 Task: Add a logo for housekeeping maintanence platform.
Action: Mouse moved to (1299, 140)
Screenshot: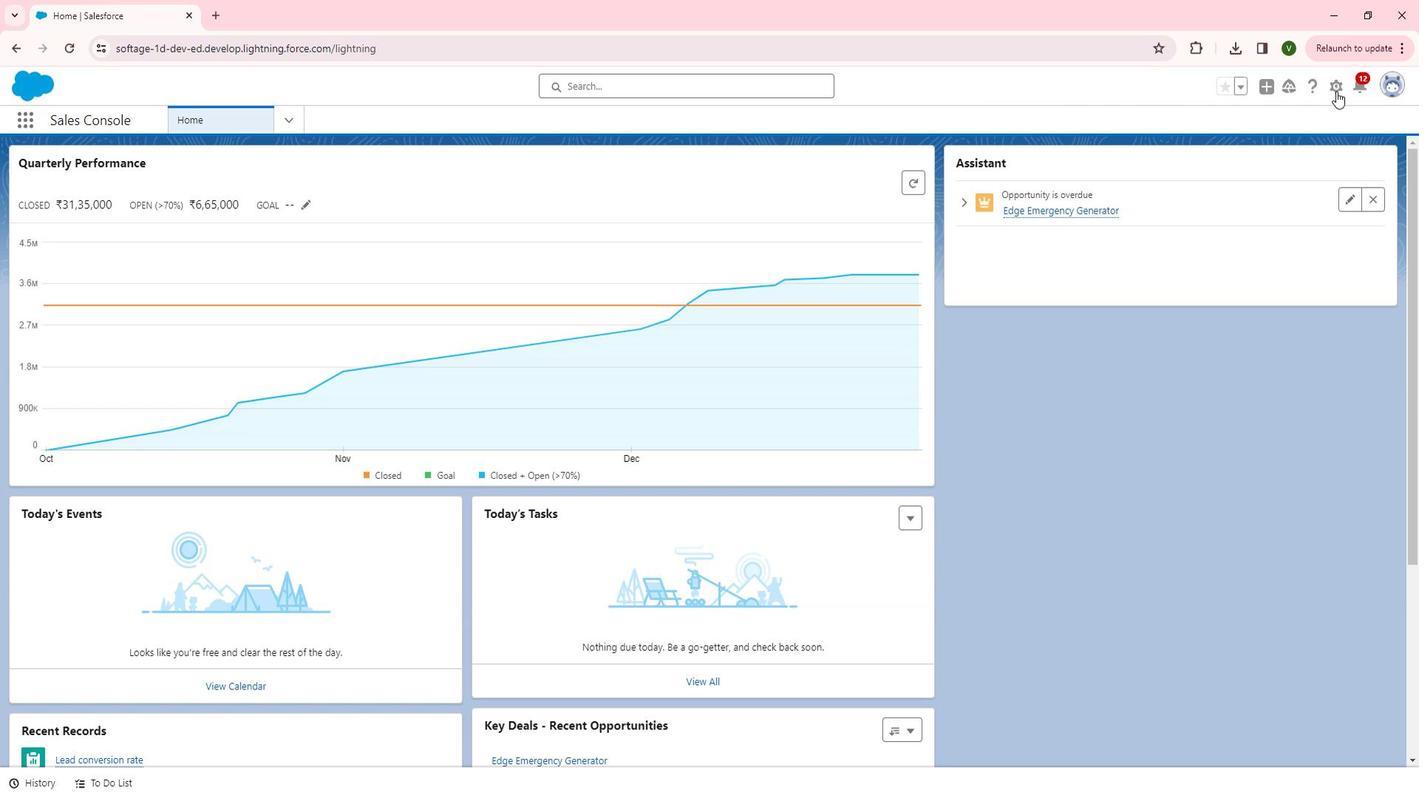 
Action: Mouse pressed left at (1299, 140)
Screenshot: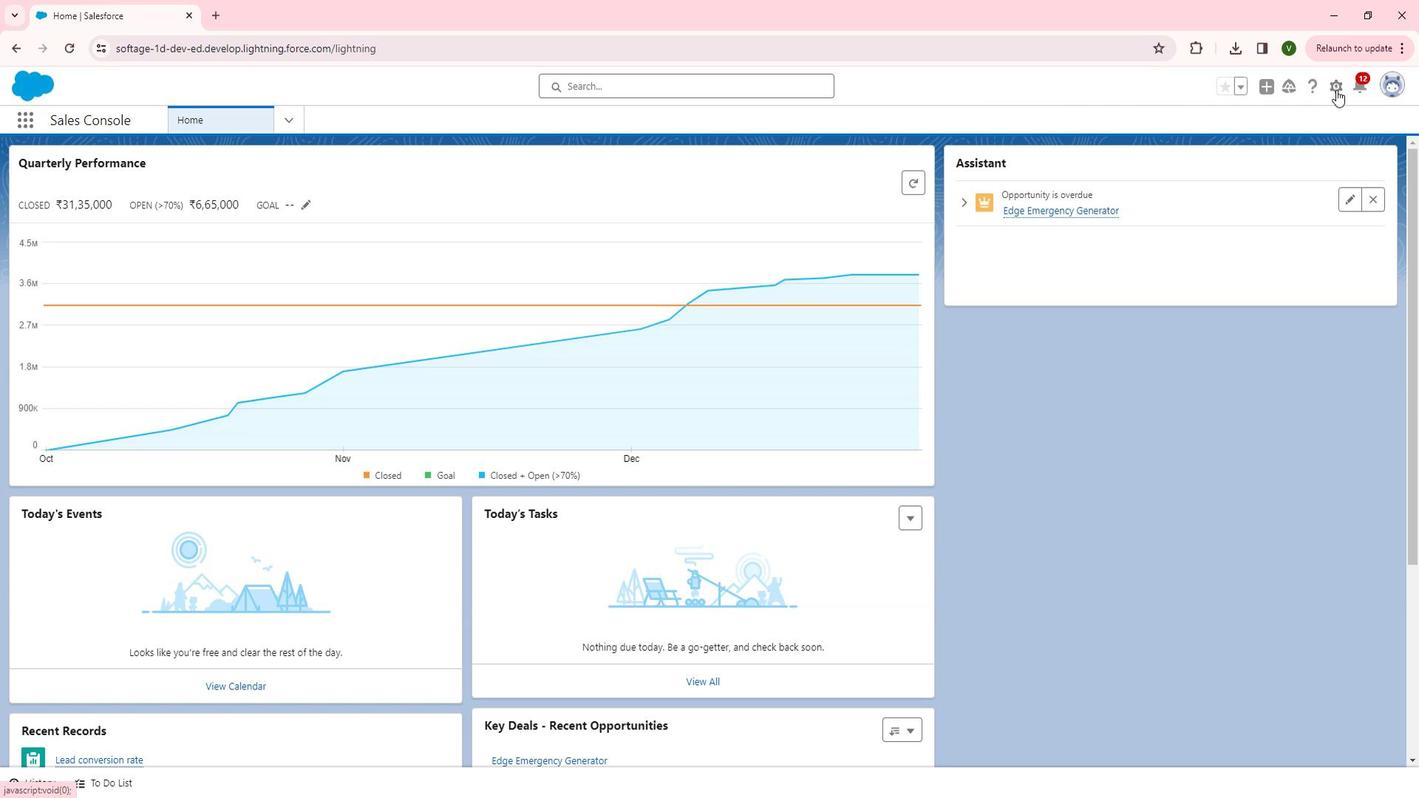
Action: Mouse moved to (1236, 175)
Screenshot: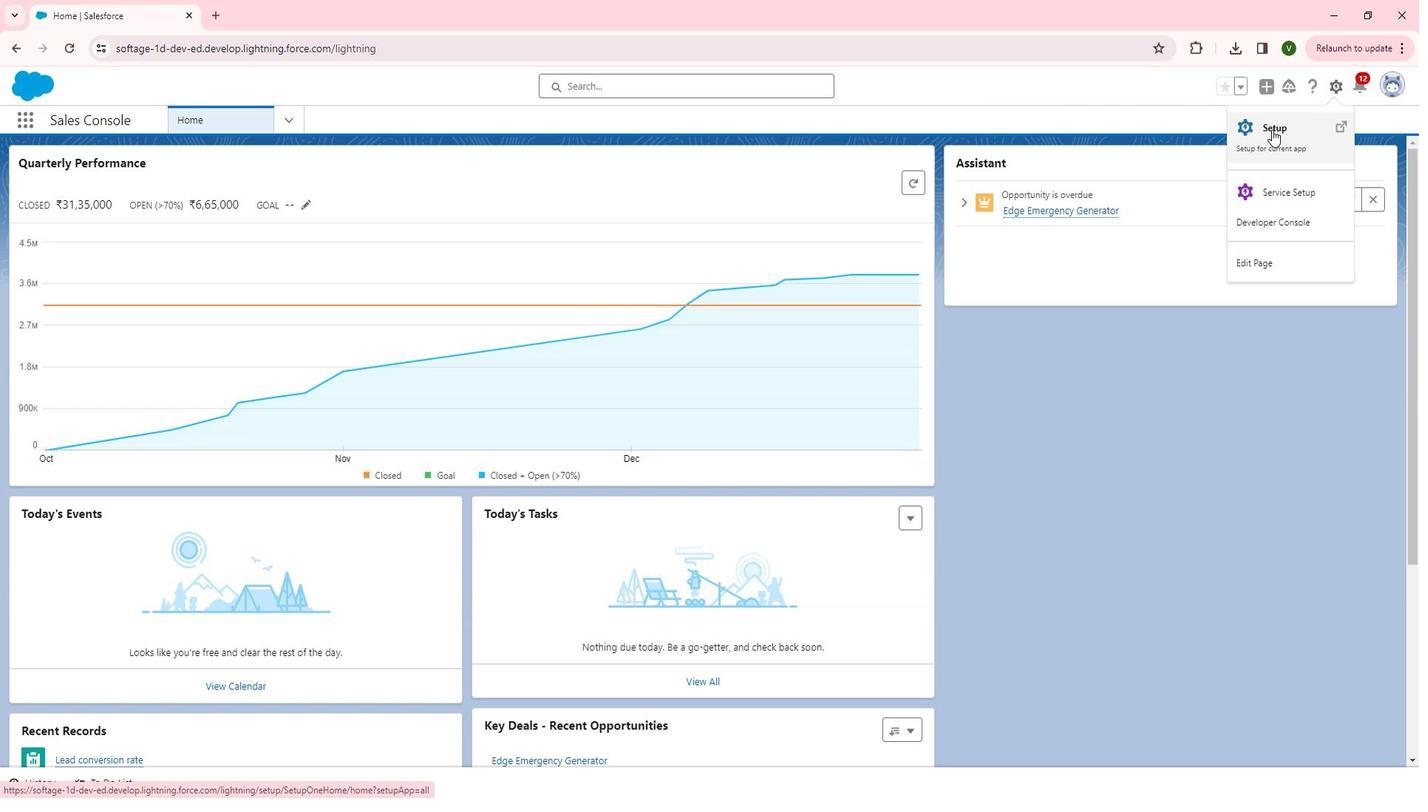 
Action: Mouse pressed left at (1236, 175)
Screenshot: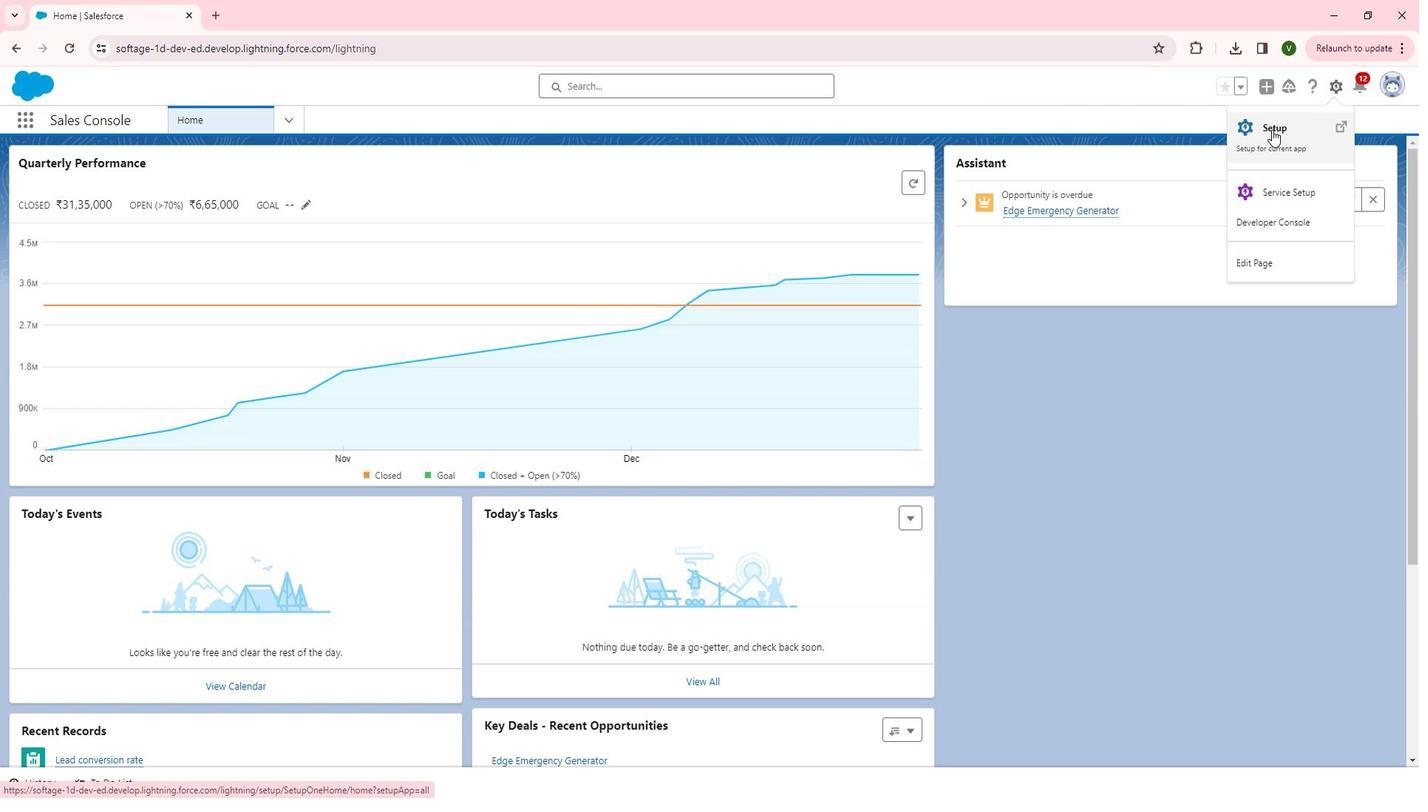 
Action: Mouse moved to (51, 538)
Screenshot: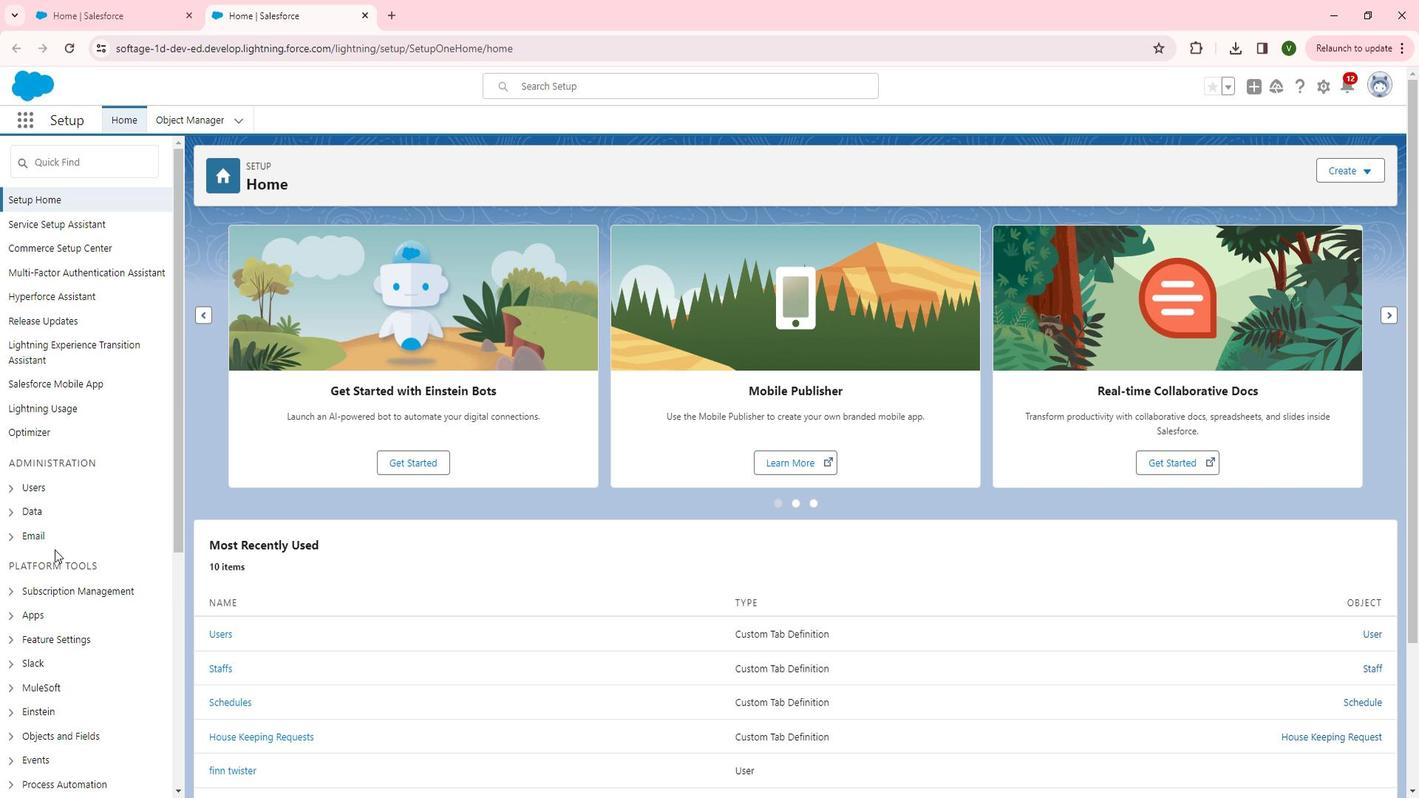 
Action: Mouse scrolled (51, 537) with delta (0, 0)
Screenshot: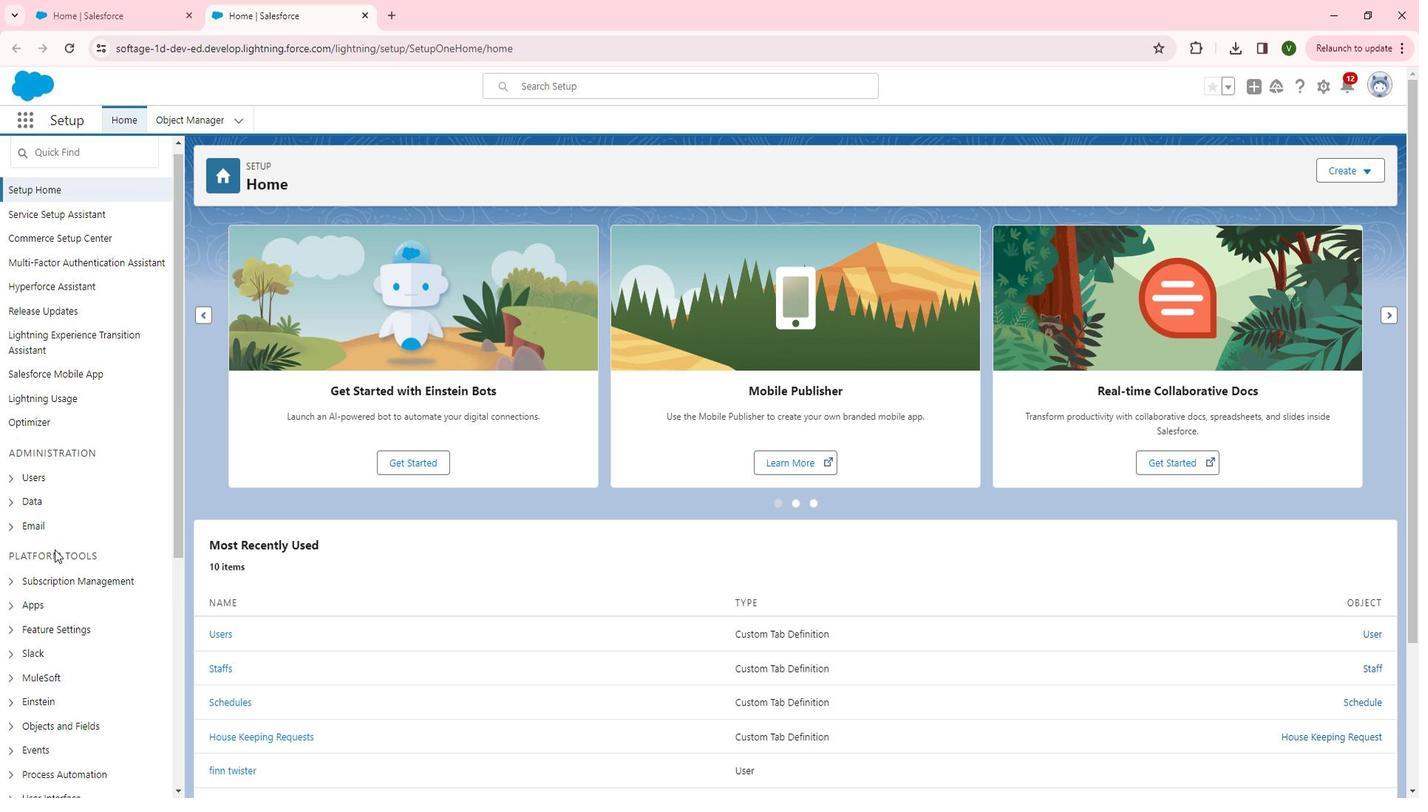 
Action: Mouse moved to (8, 527)
Screenshot: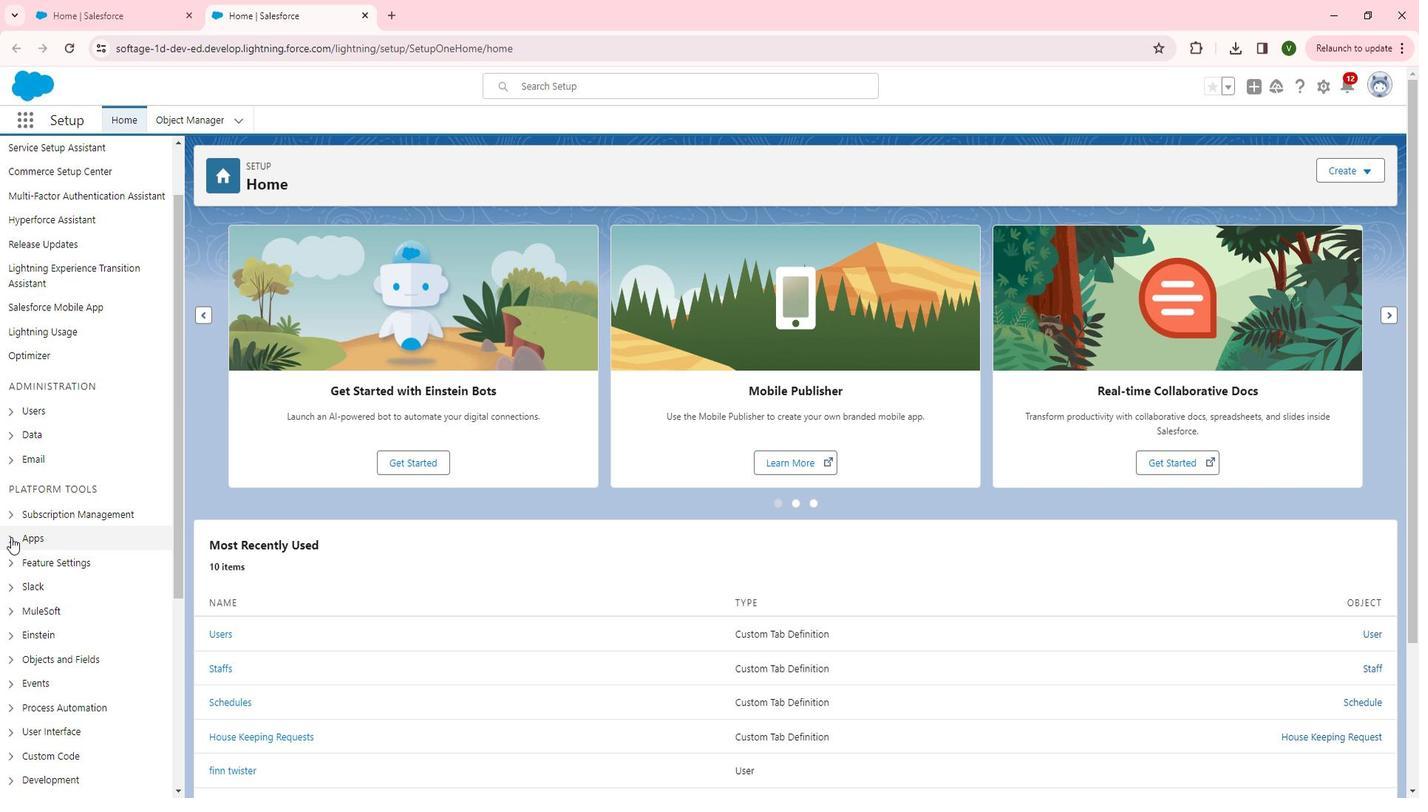 
Action: Mouse pressed left at (8, 527)
Screenshot: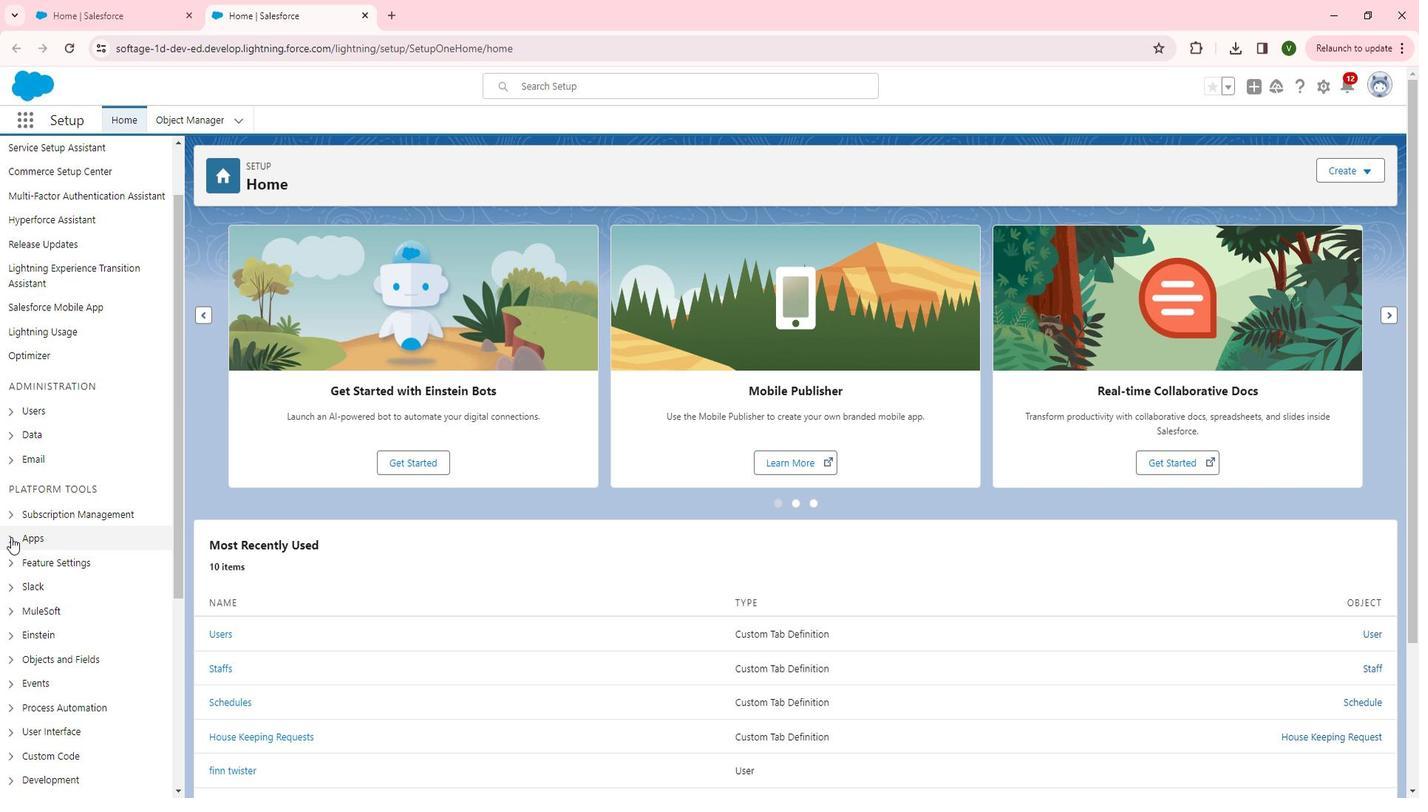 
Action: Mouse moved to (74, 517)
Screenshot: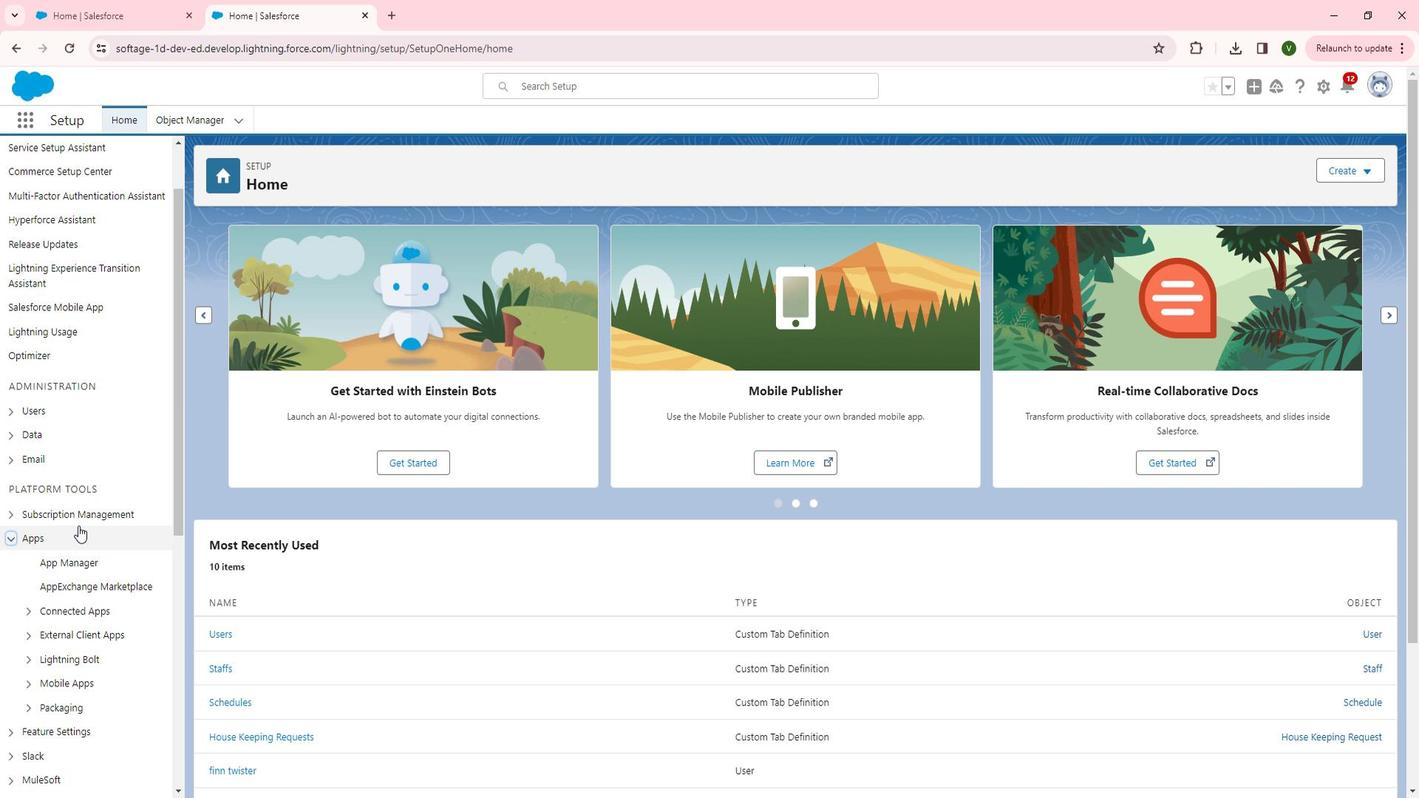 
Action: Mouse scrolled (74, 516) with delta (0, 0)
Screenshot: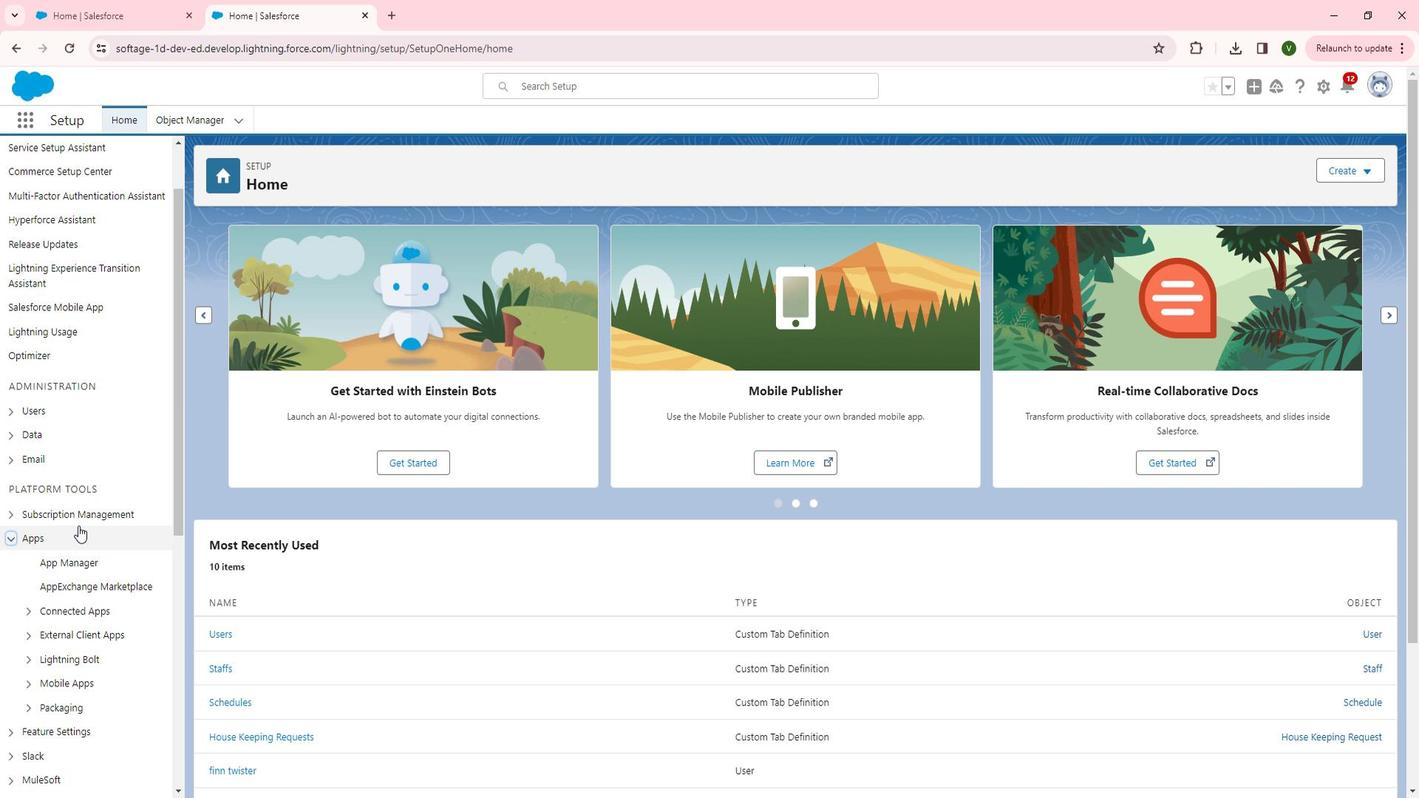 
Action: Mouse moved to (75, 481)
Screenshot: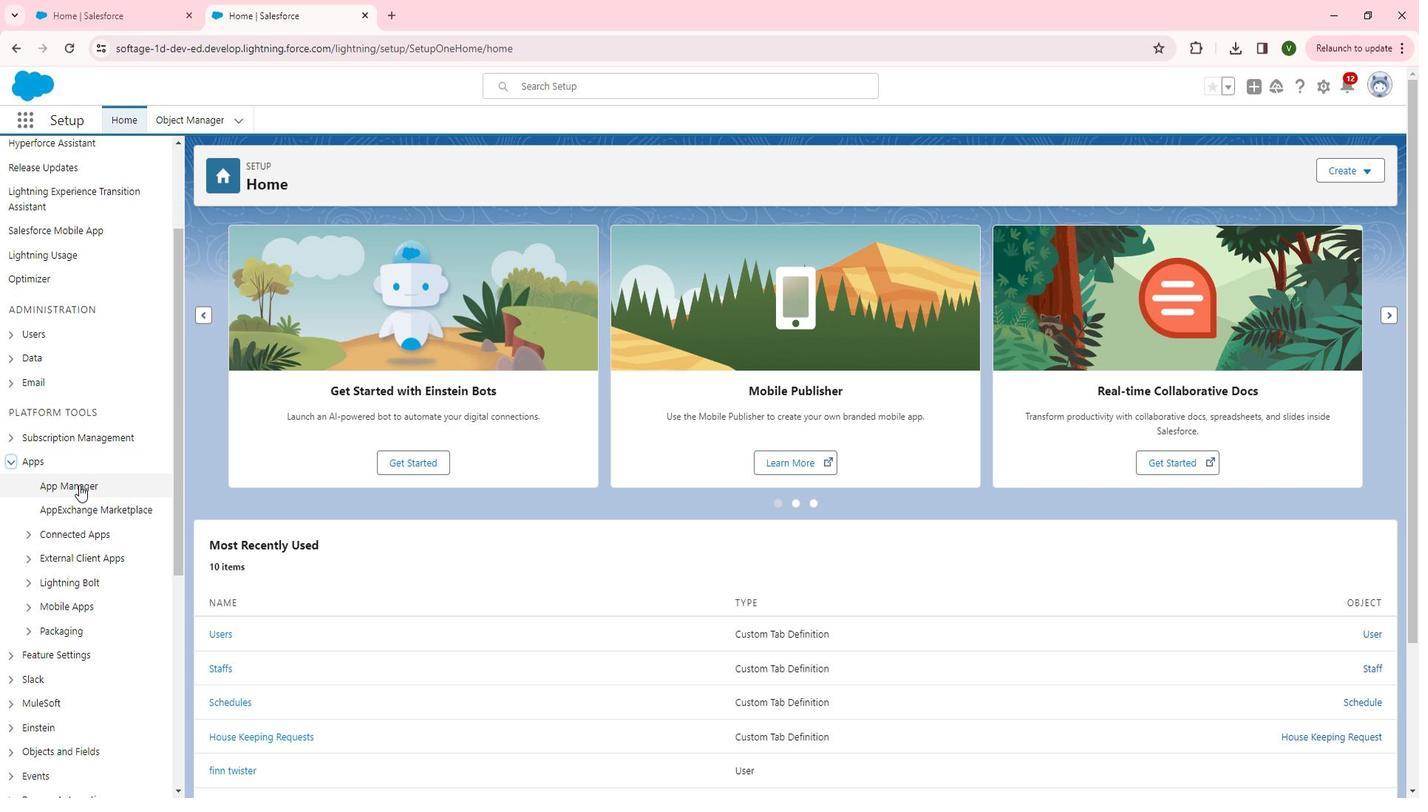 
Action: Mouse pressed left at (75, 481)
Screenshot: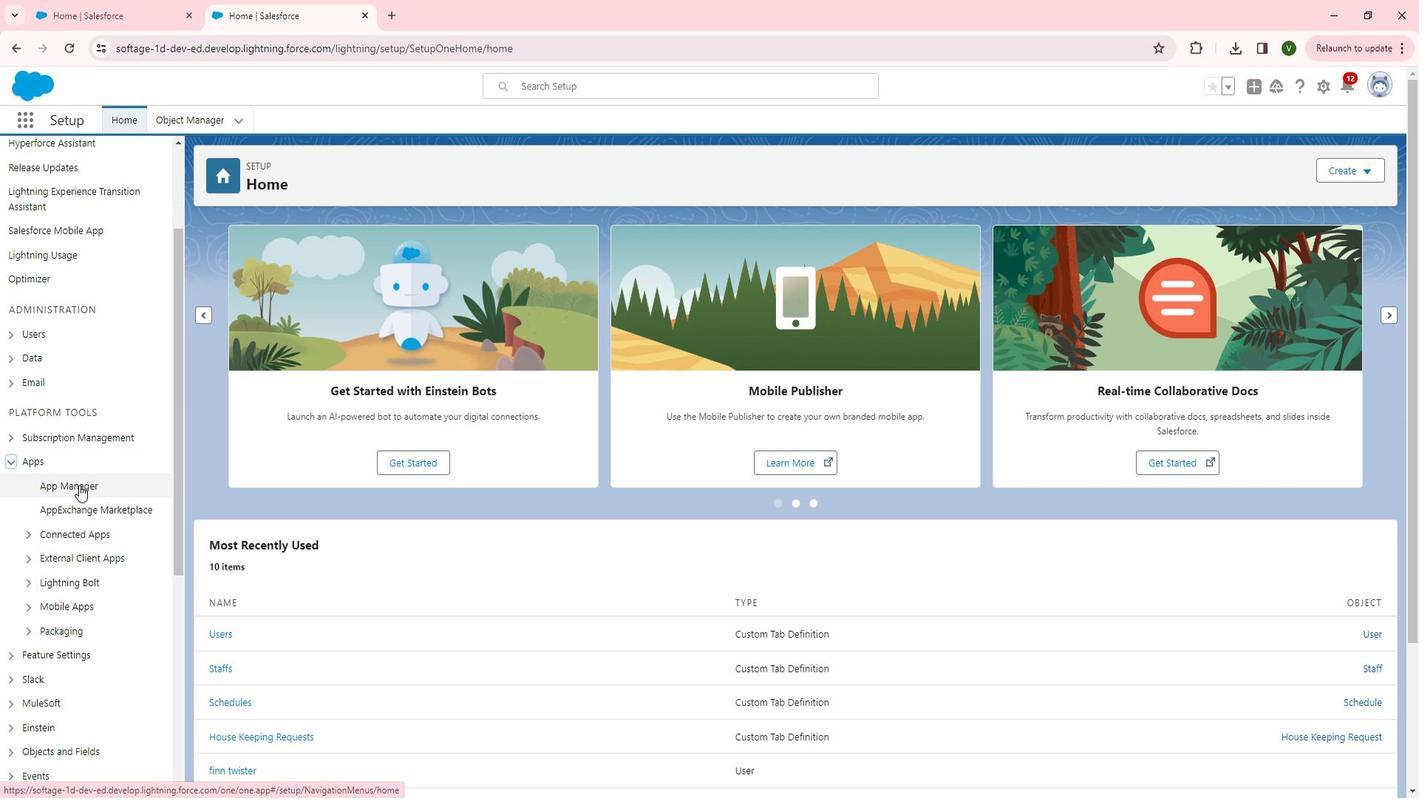 
Action: Mouse moved to (1337, 507)
Screenshot: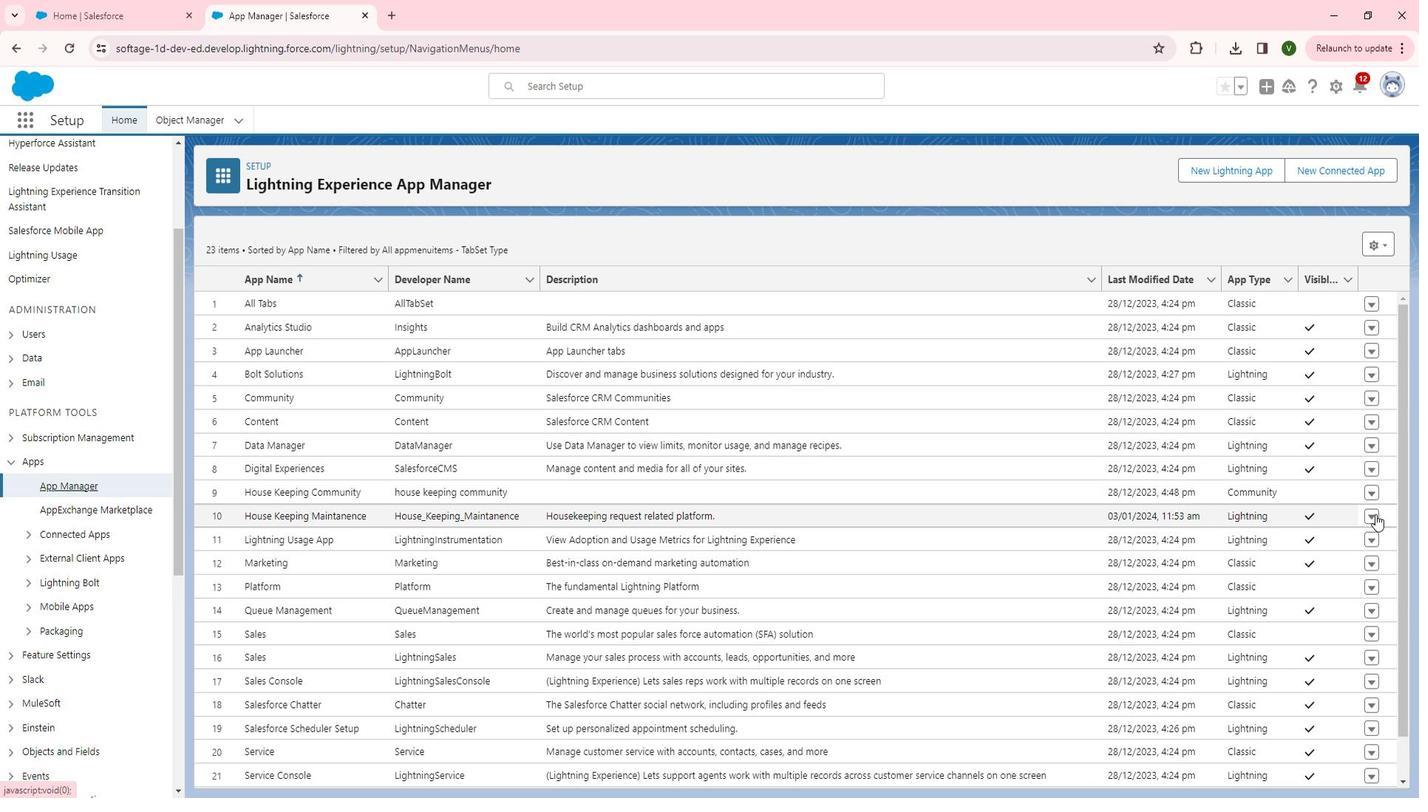 
Action: Mouse pressed left at (1337, 507)
Screenshot: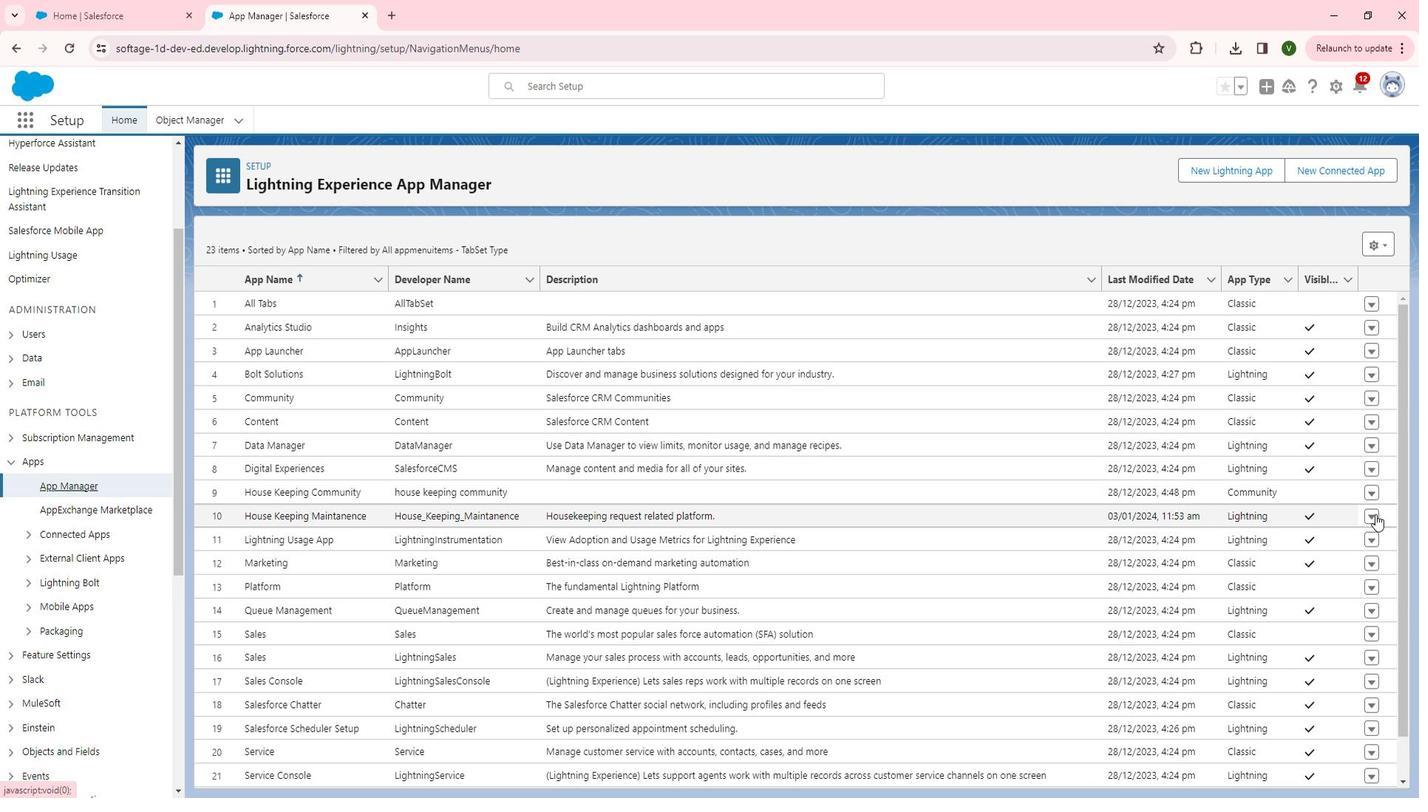 
Action: Mouse moved to (1303, 531)
Screenshot: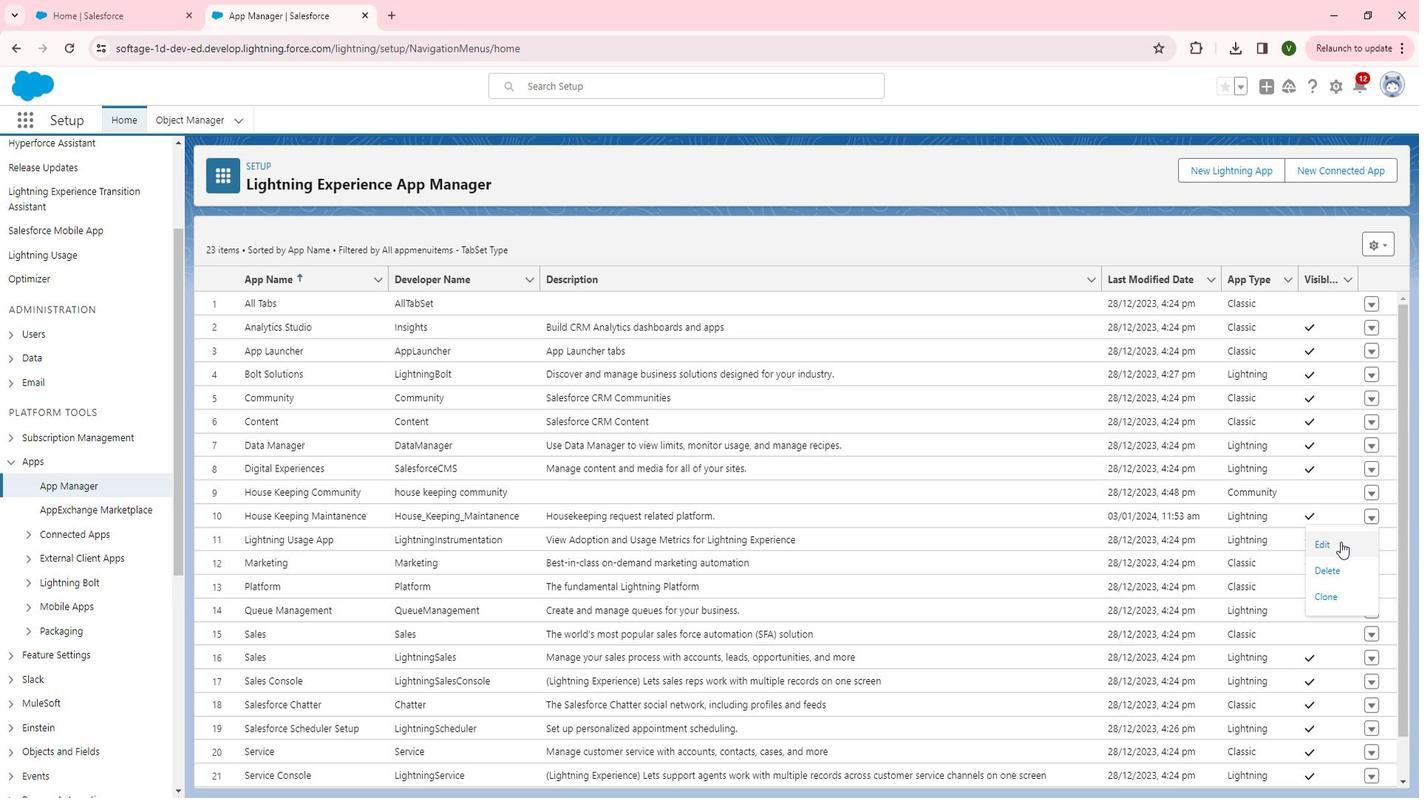
Action: Mouse pressed left at (1303, 531)
Screenshot: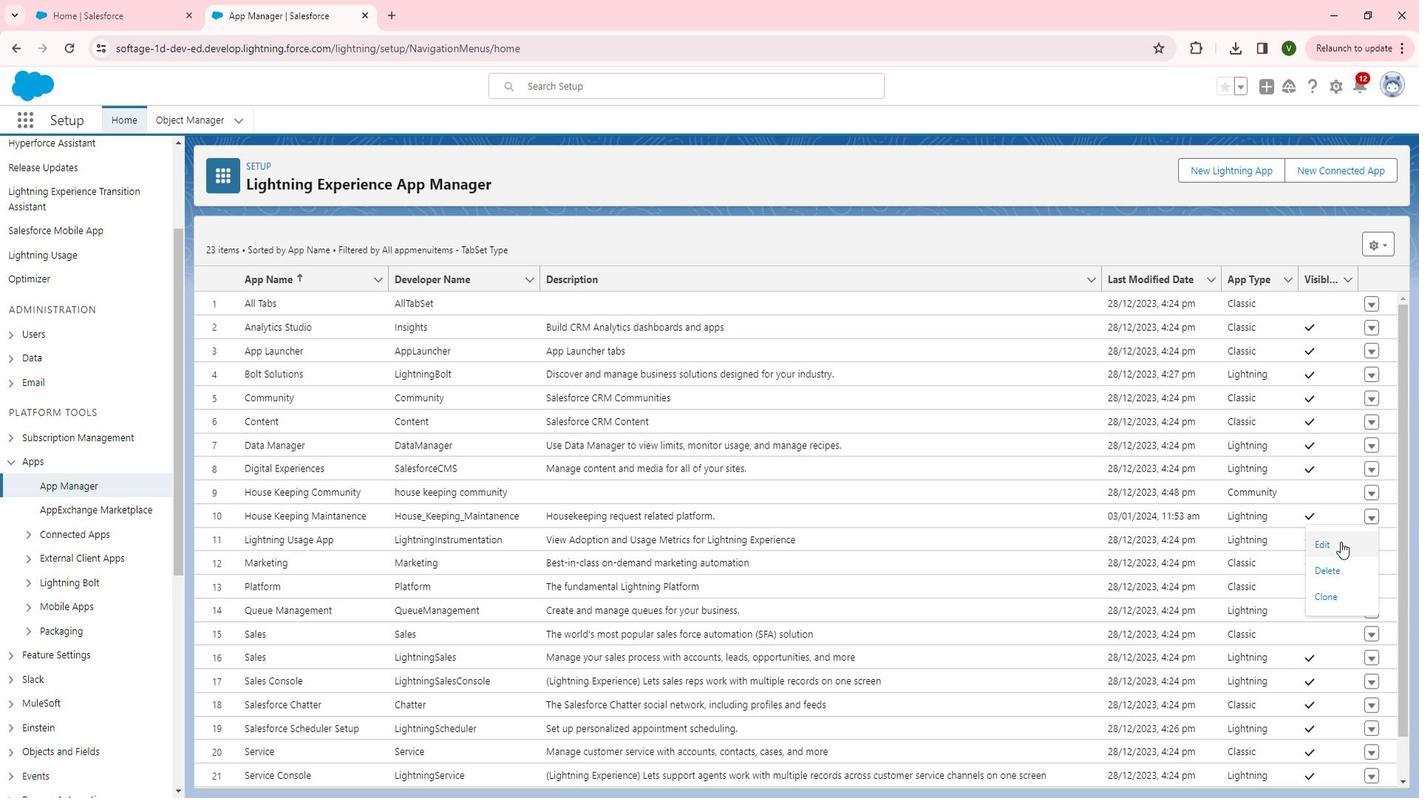 
Action: Mouse moved to (520, 313)
Screenshot: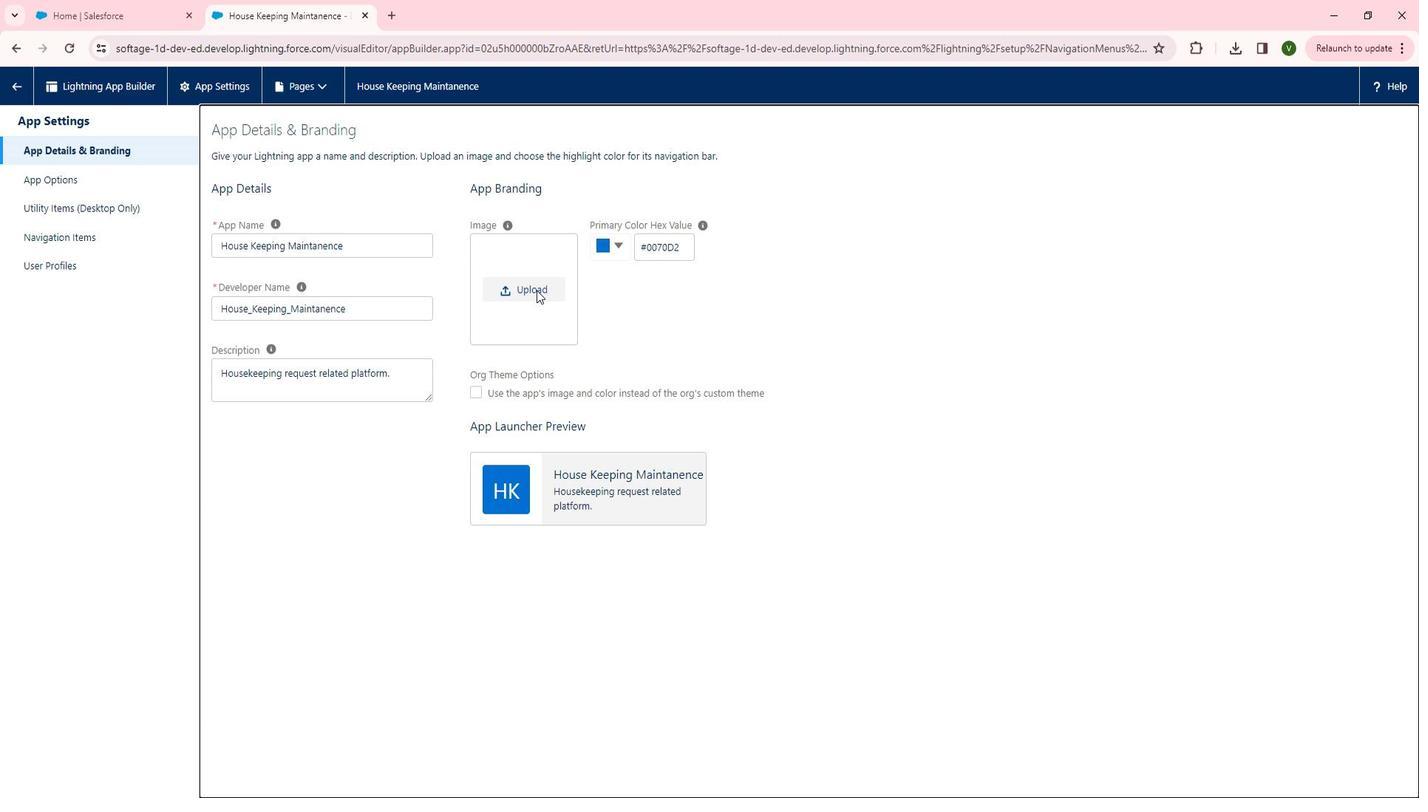
Action: Mouse pressed left at (520, 313)
Screenshot: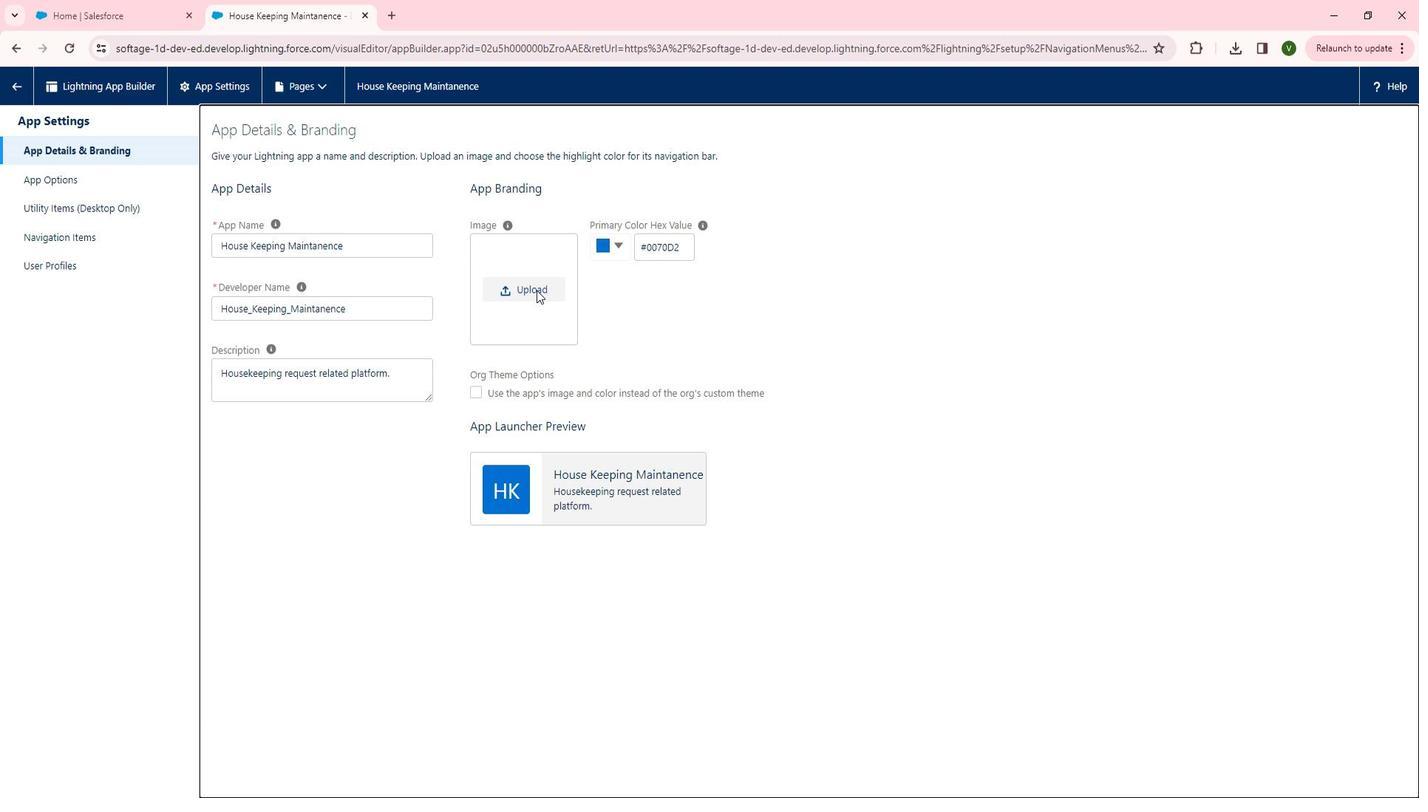 
Action: Mouse moved to (239, 178)
Screenshot: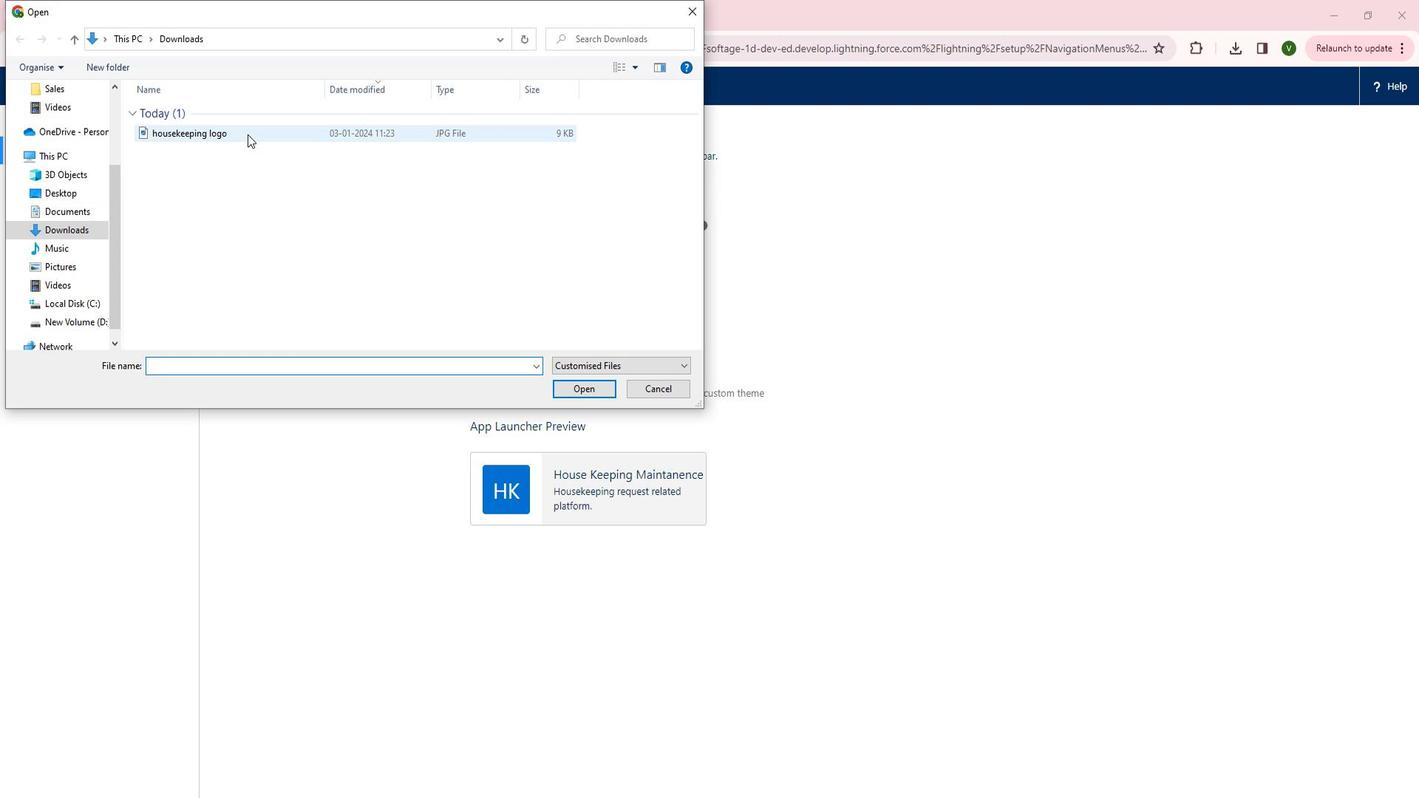
Action: Mouse pressed left at (239, 178)
Screenshot: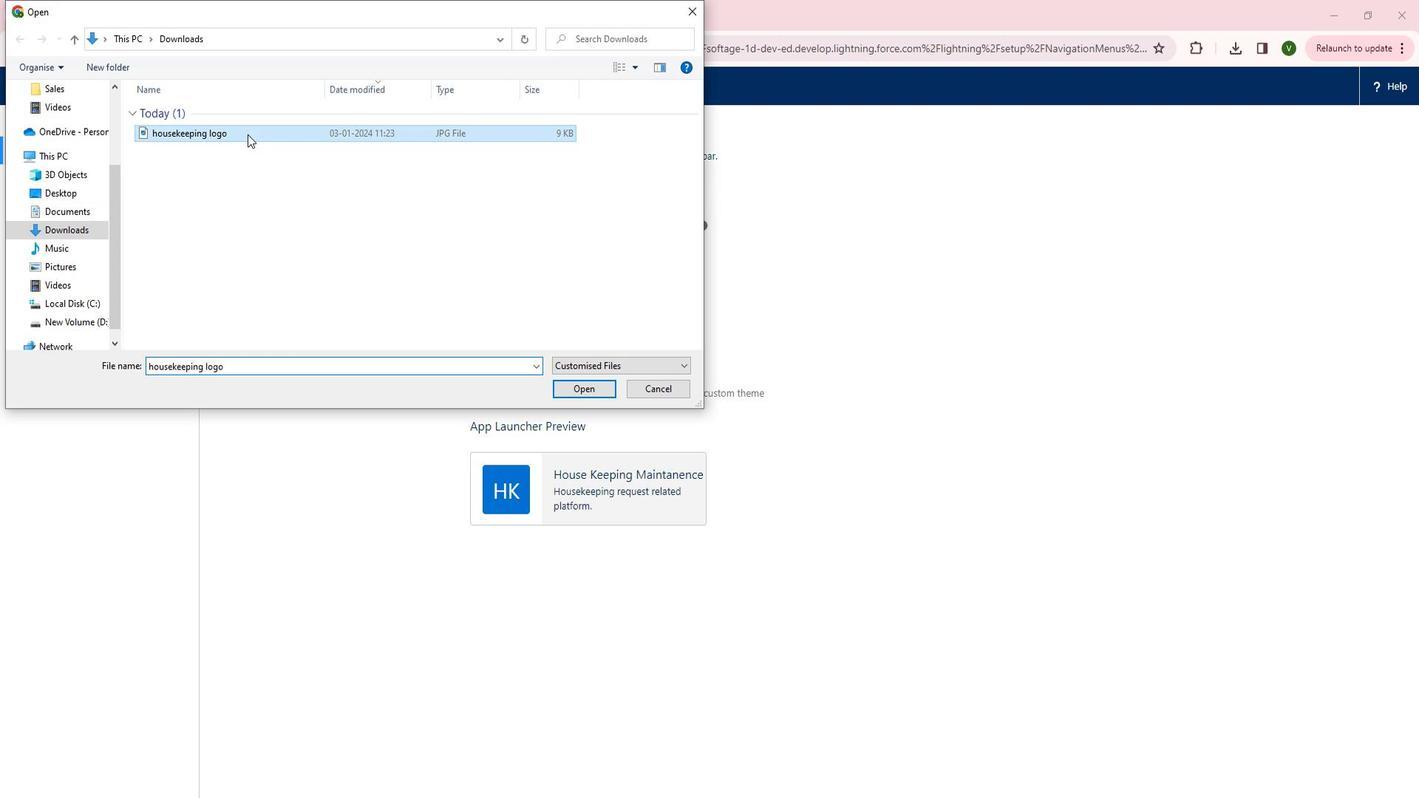 
Action: Mouse moved to (589, 402)
Screenshot: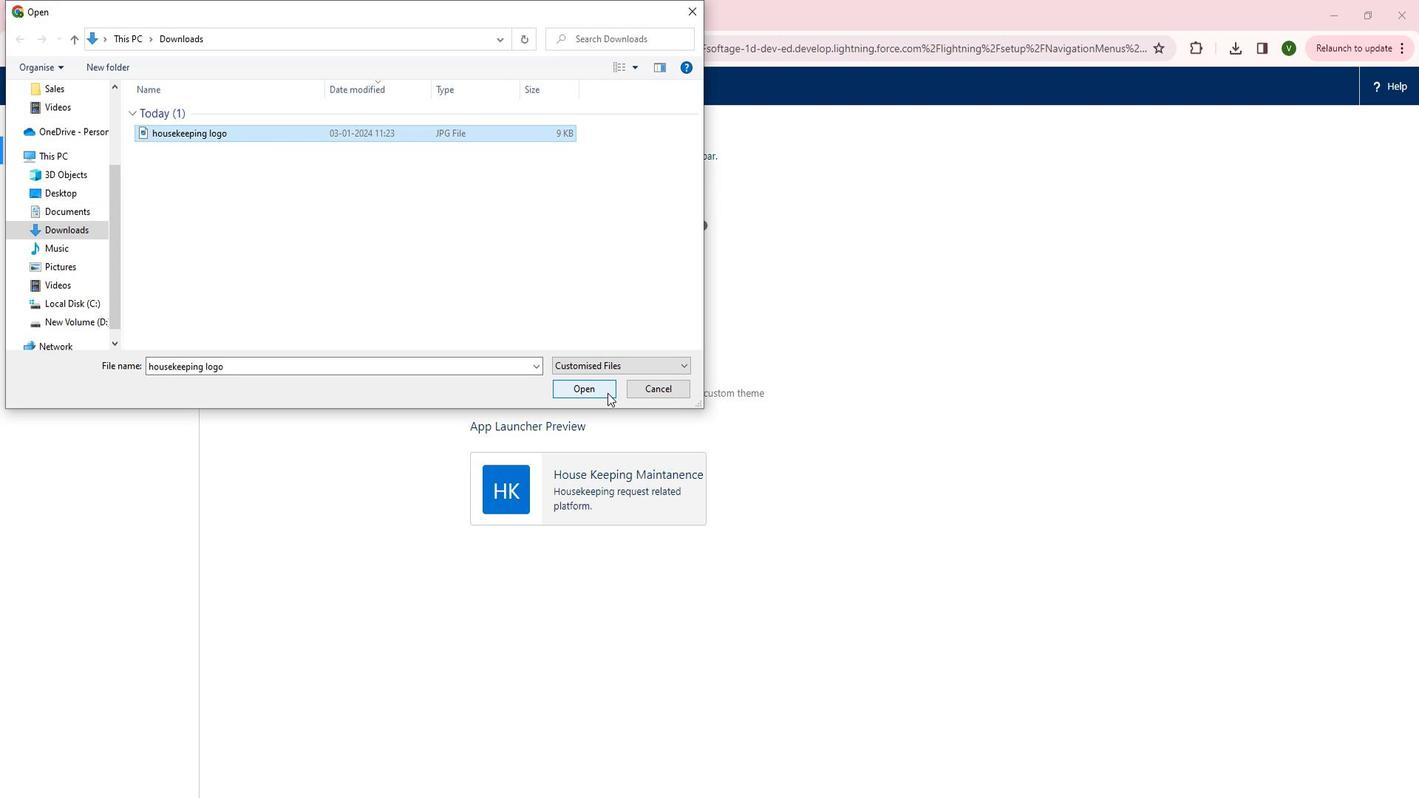 
Action: Mouse pressed left at (589, 402)
Screenshot: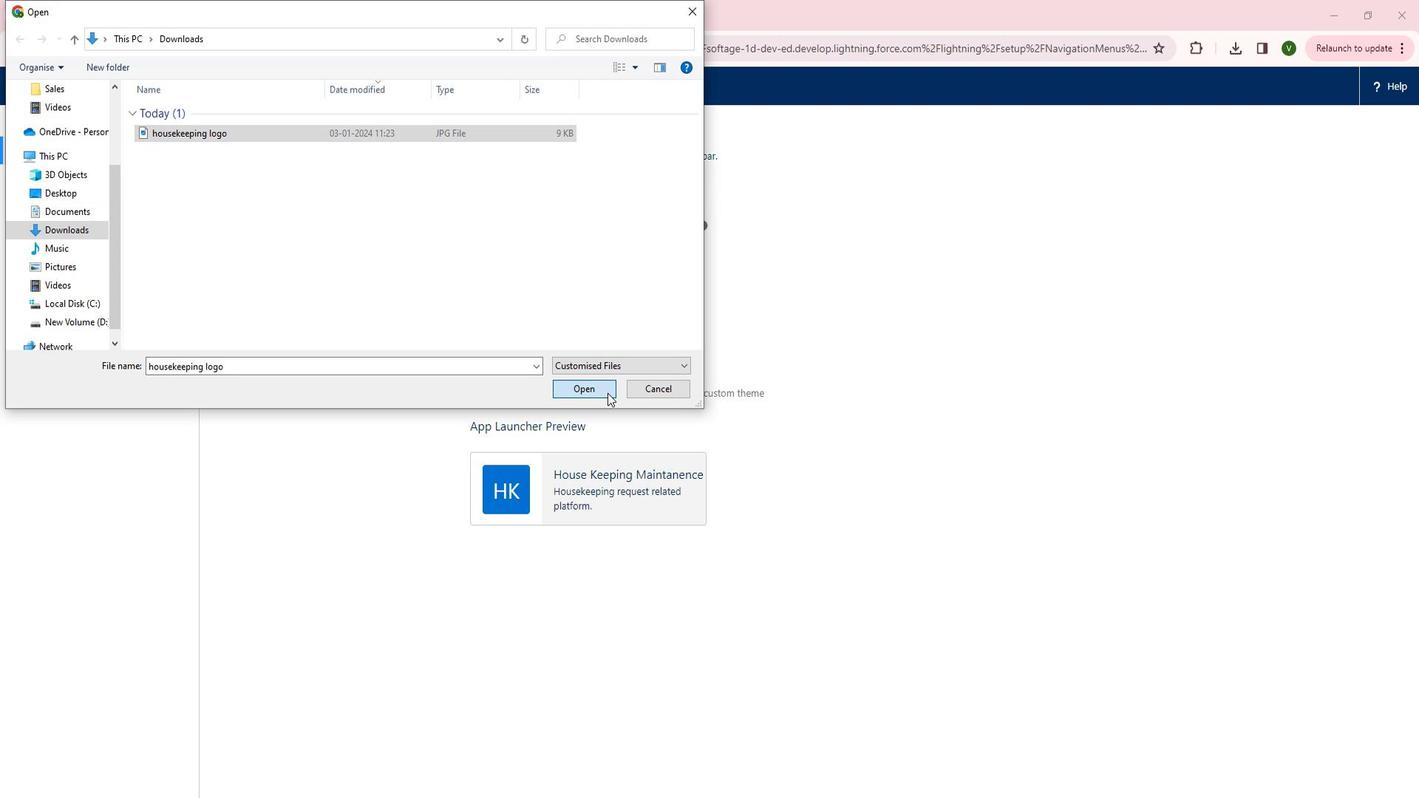 
Action: Mouse moved to (847, 439)
Screenshot: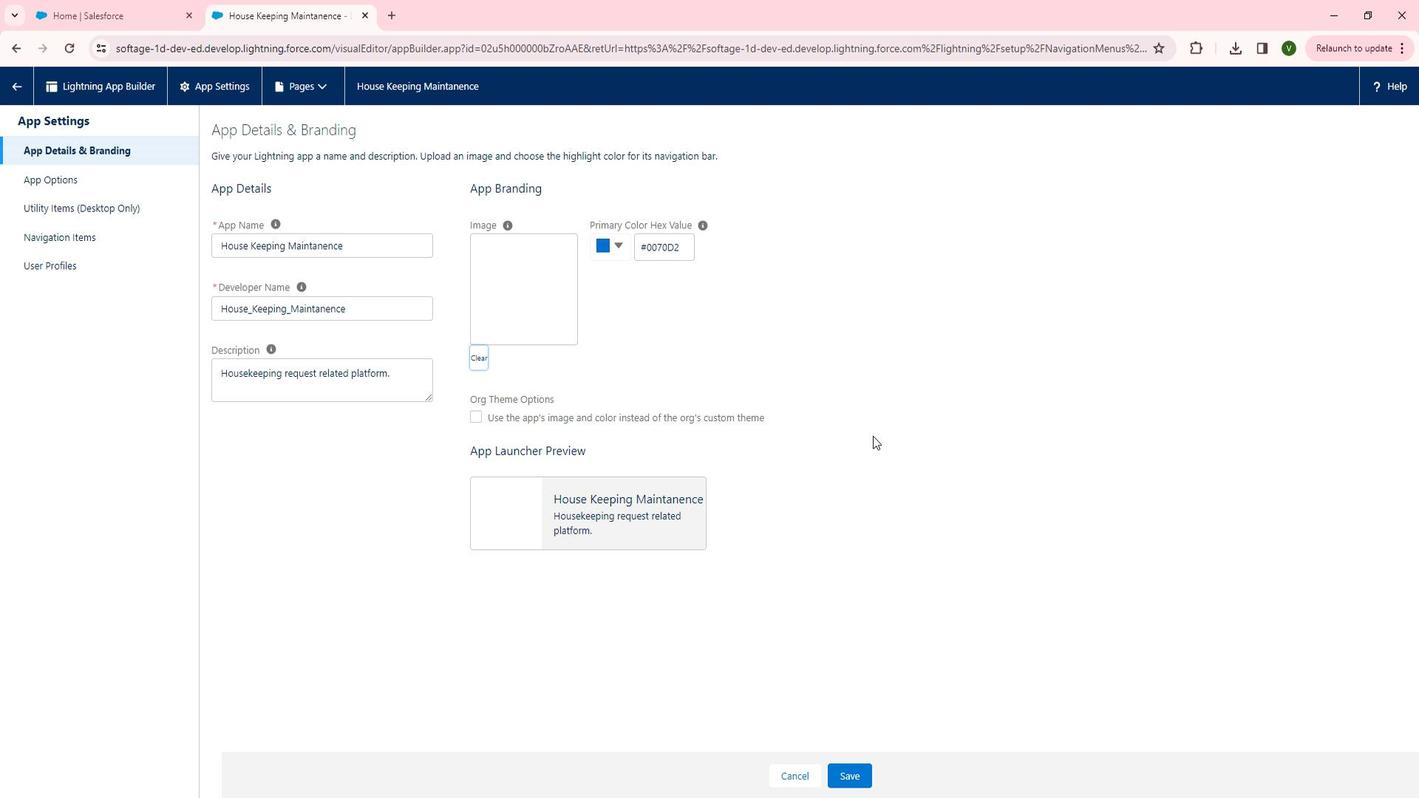 
Action: Mouse pressed left at (847, 439)
Screenshot: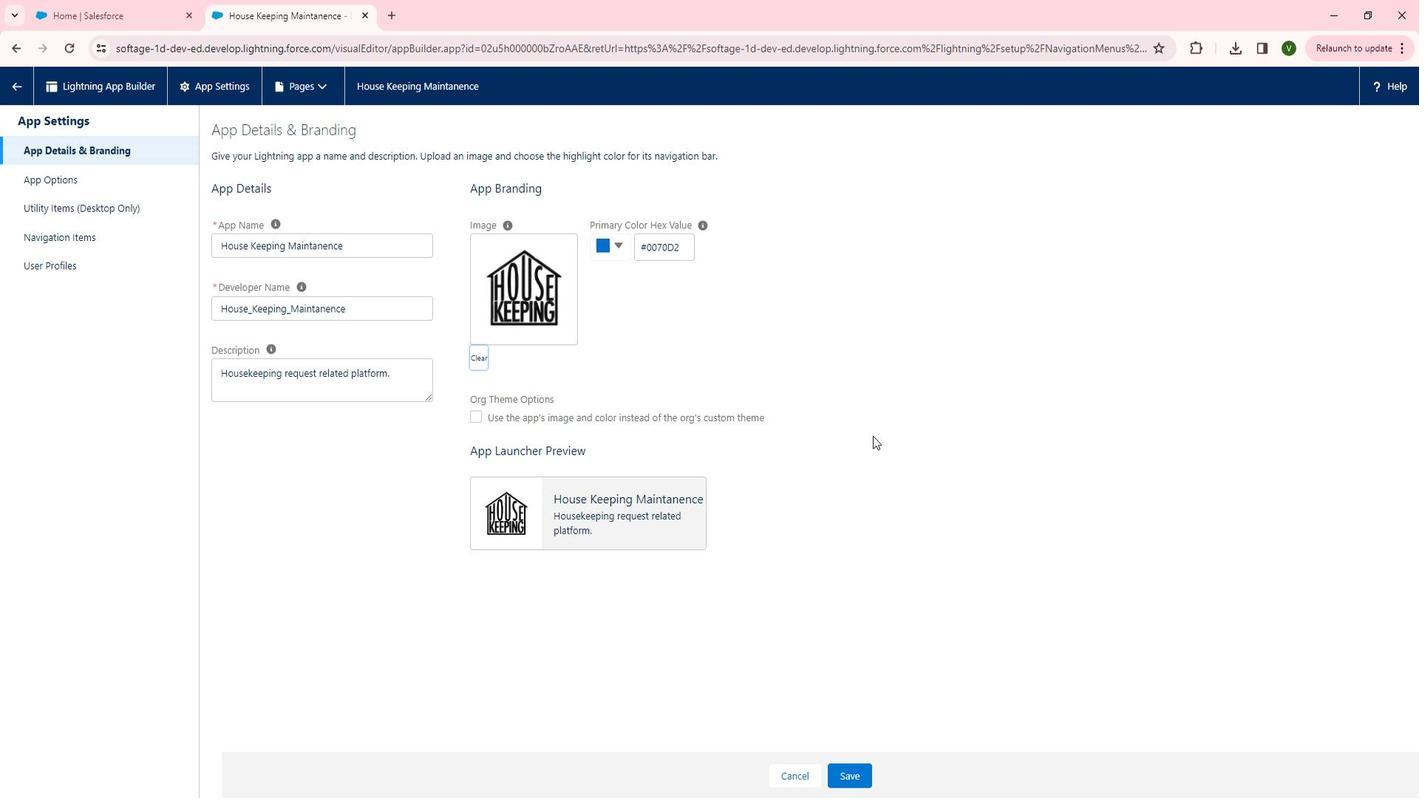 
Action: Mouse moved to (829, 722)
Screenshot: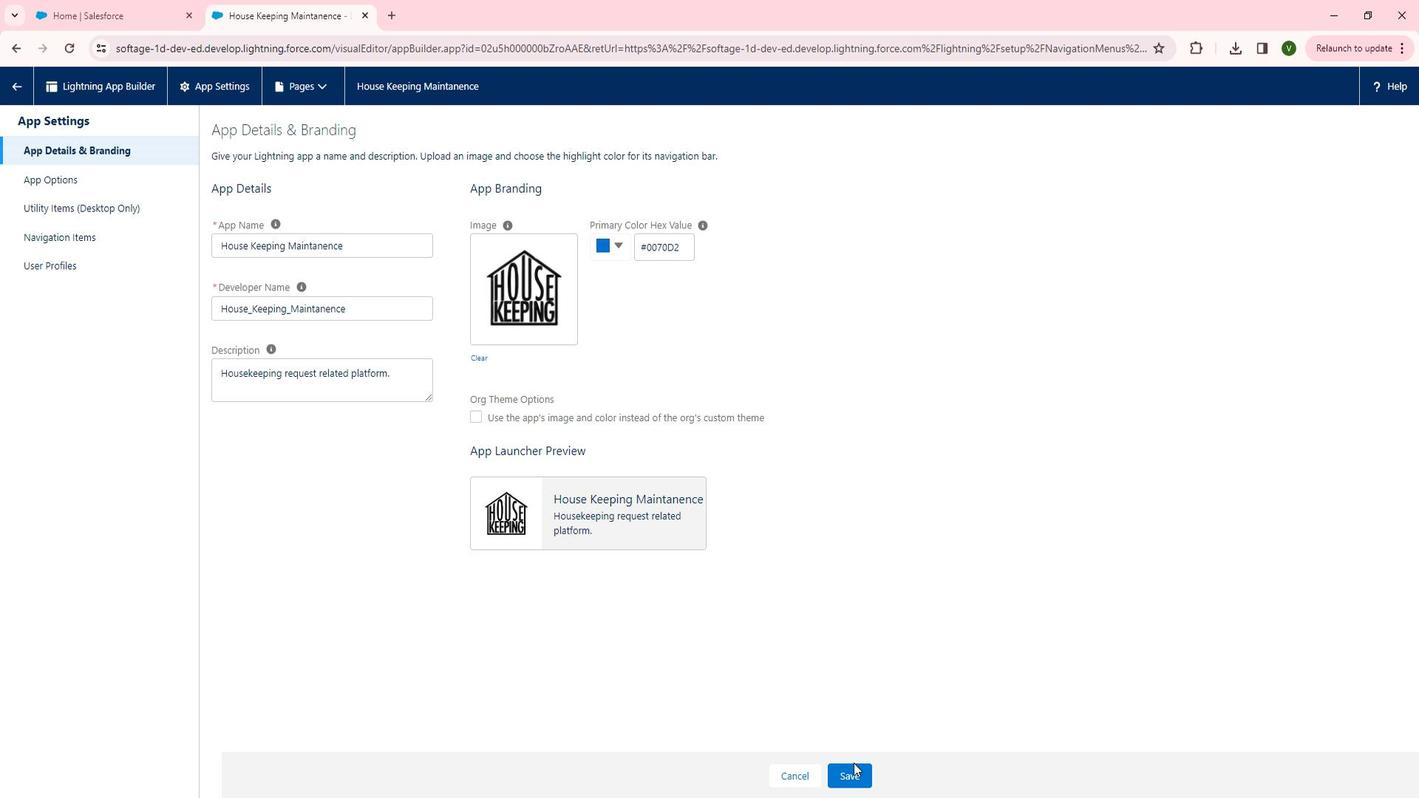 
Action: Mouse pressed left at (829, 722)
Screenshot: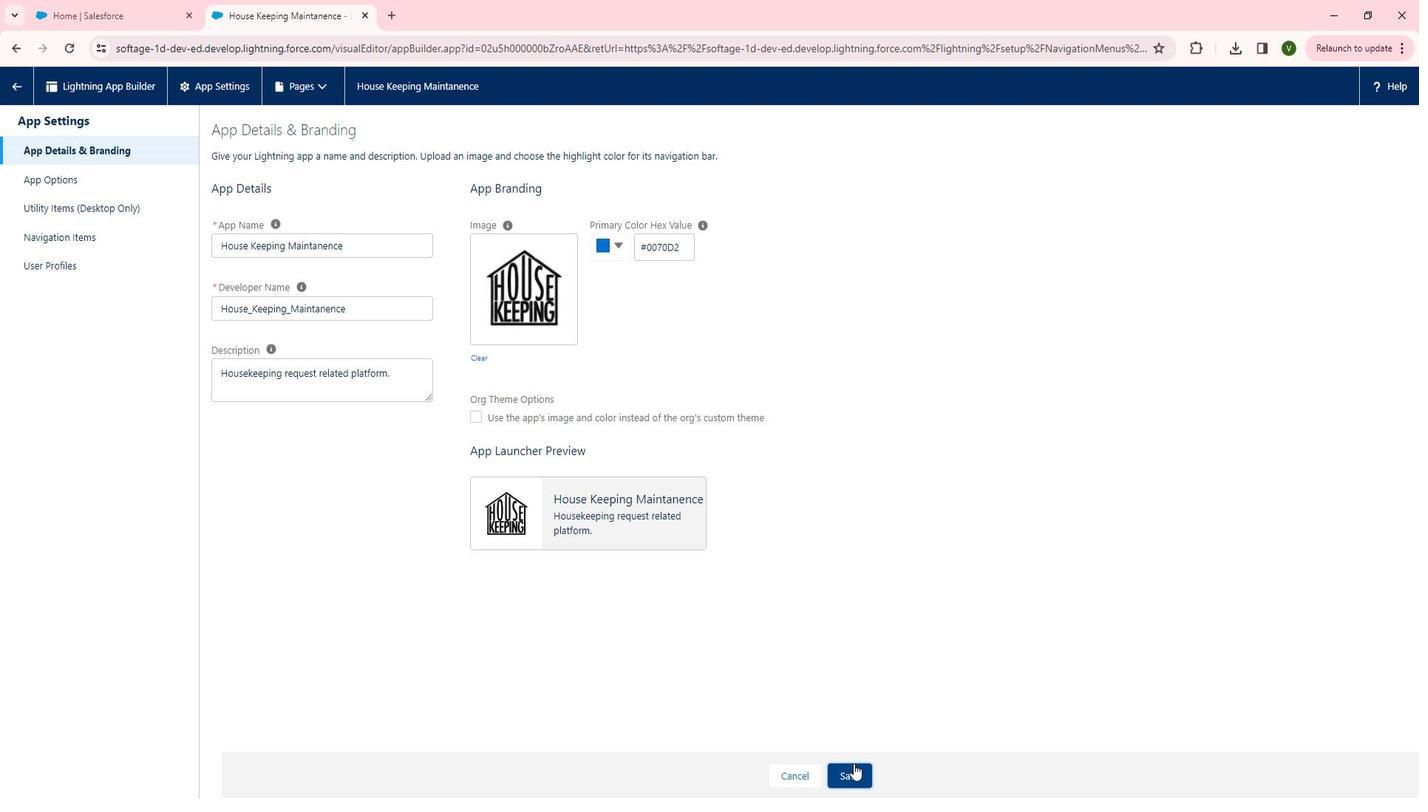 
Action: Mouse moved to (20, 133)
Screenshot: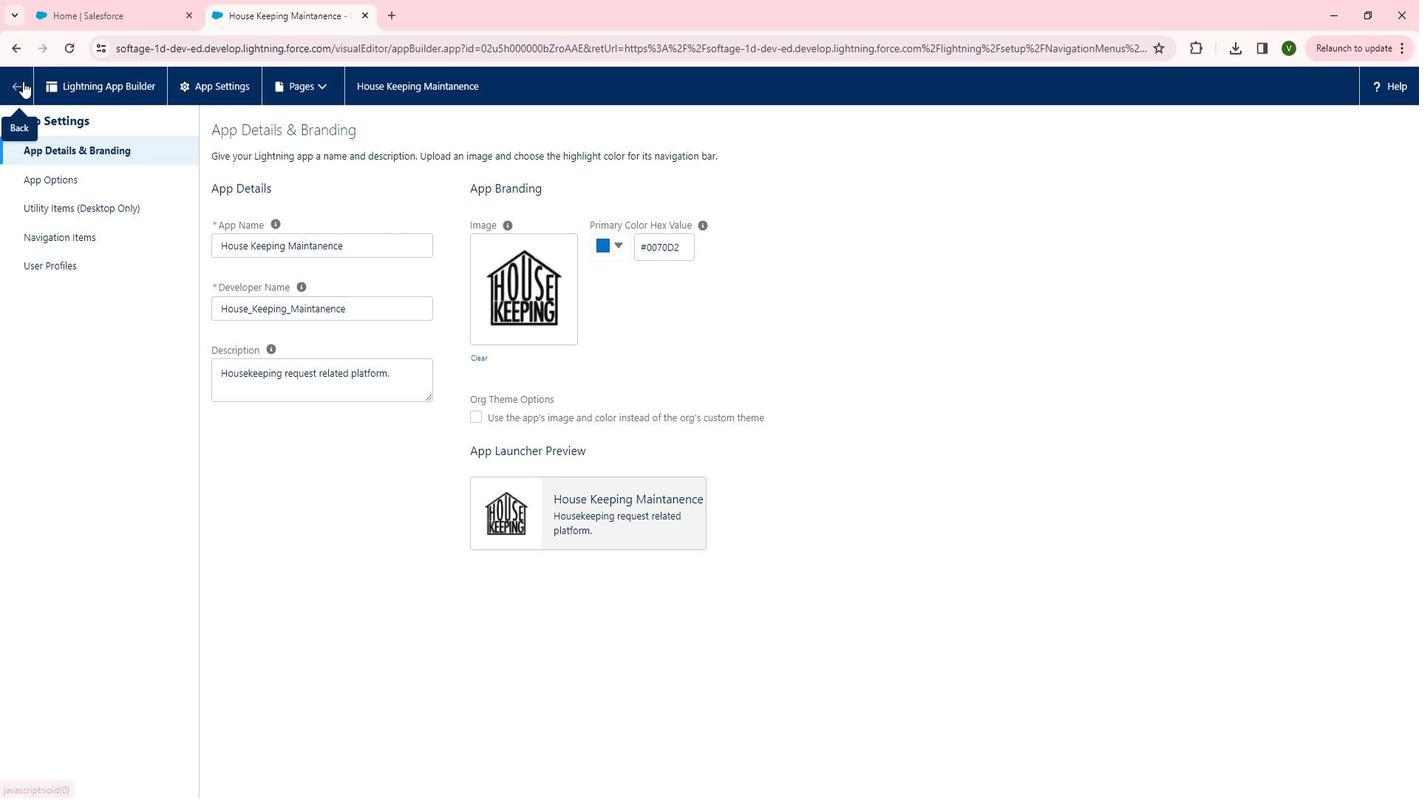 
Action: Mouse pressed left at (20, 133)
Screenshot: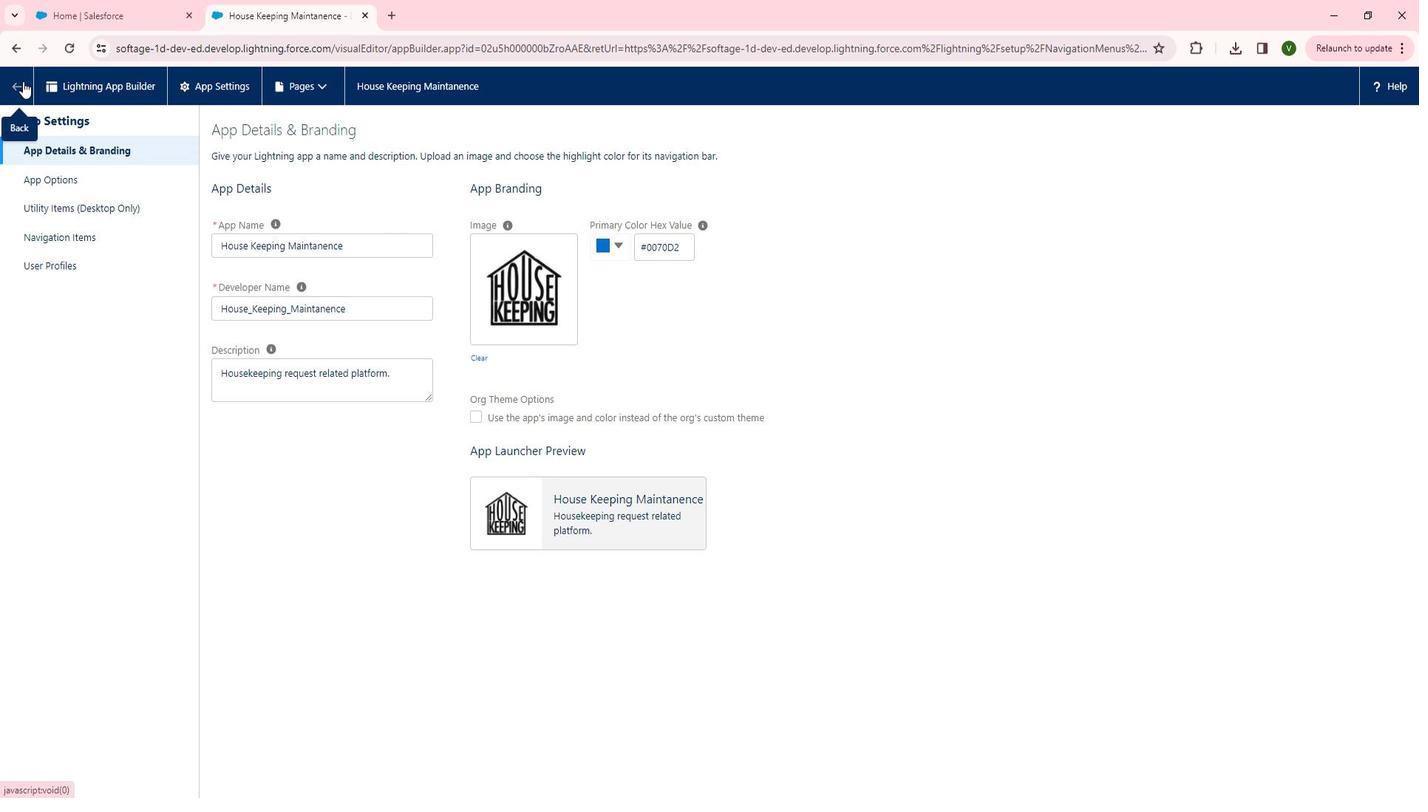 
Action: Mouse moved to (25, 167)
Screenshot: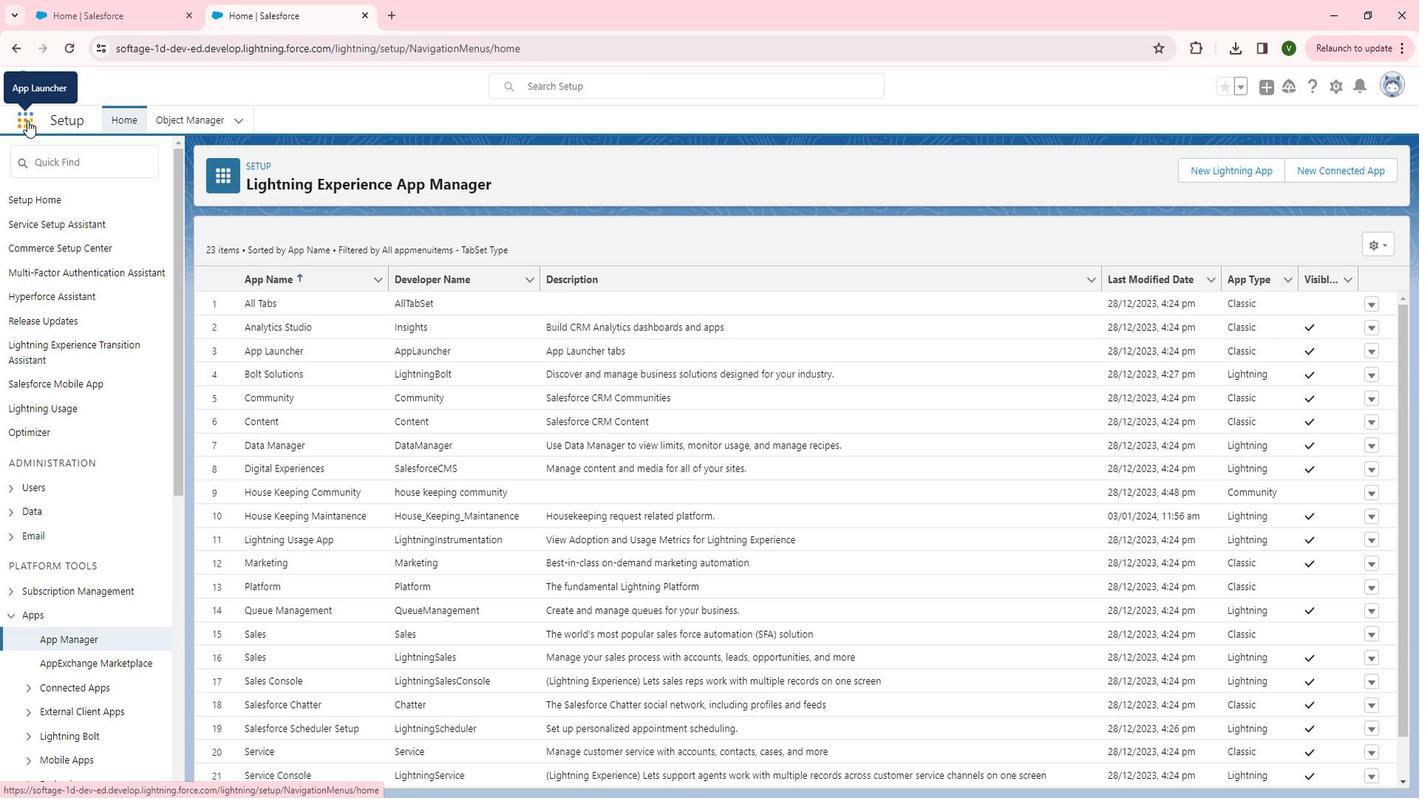 
Action: Mouse pressed left at (25, 167)
Screenshot: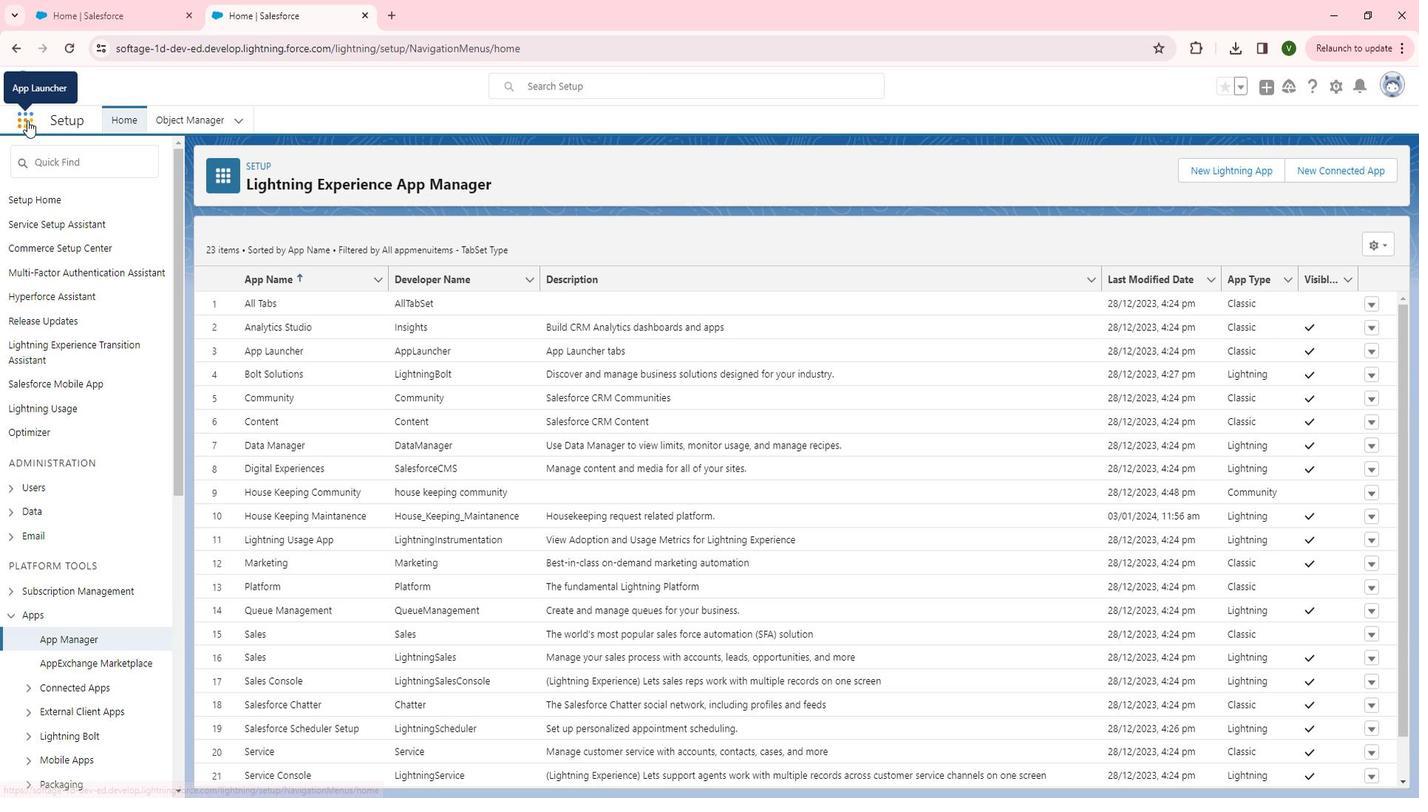 
Action: Mouse moved to (28, 163)
Screenshot: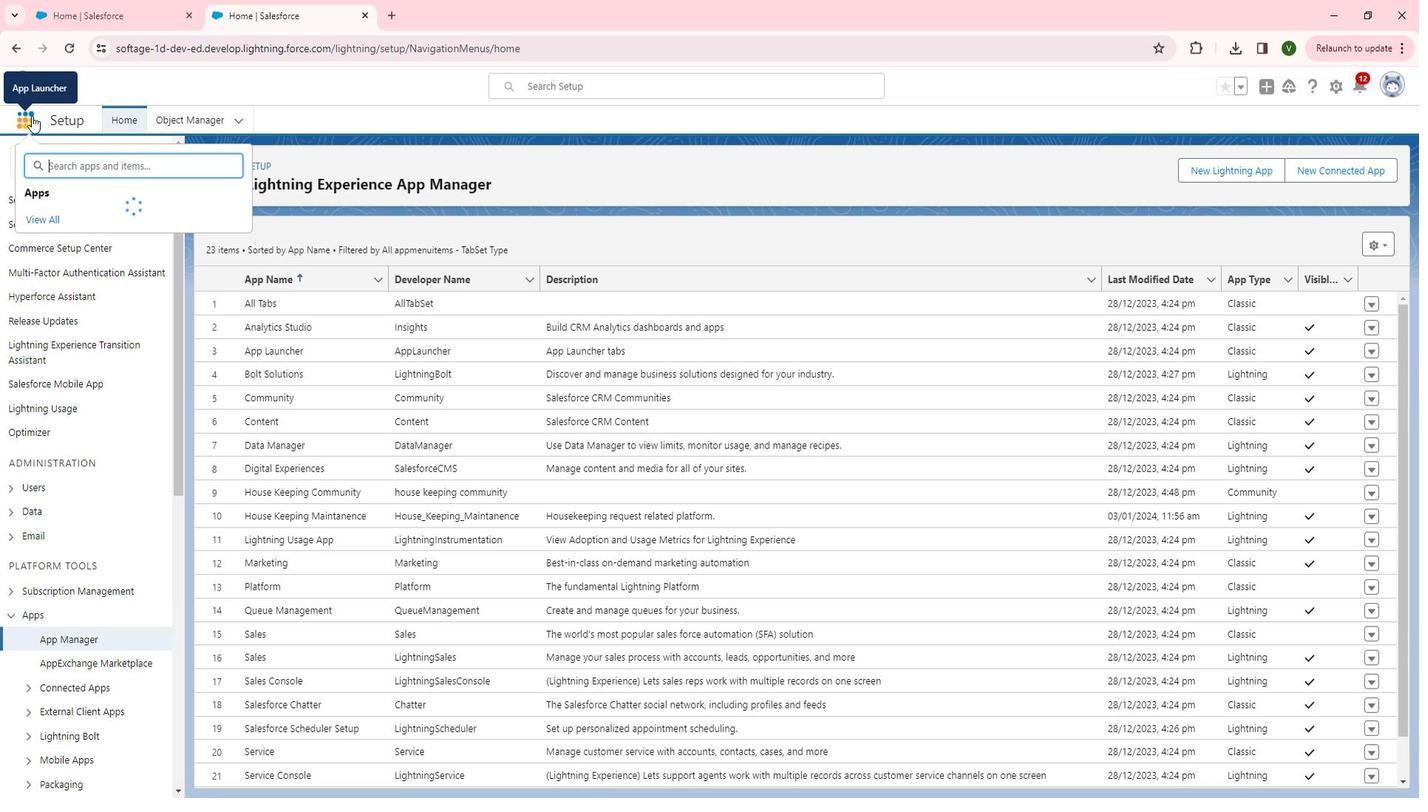 
Action: Key pressed ho
Screenshot: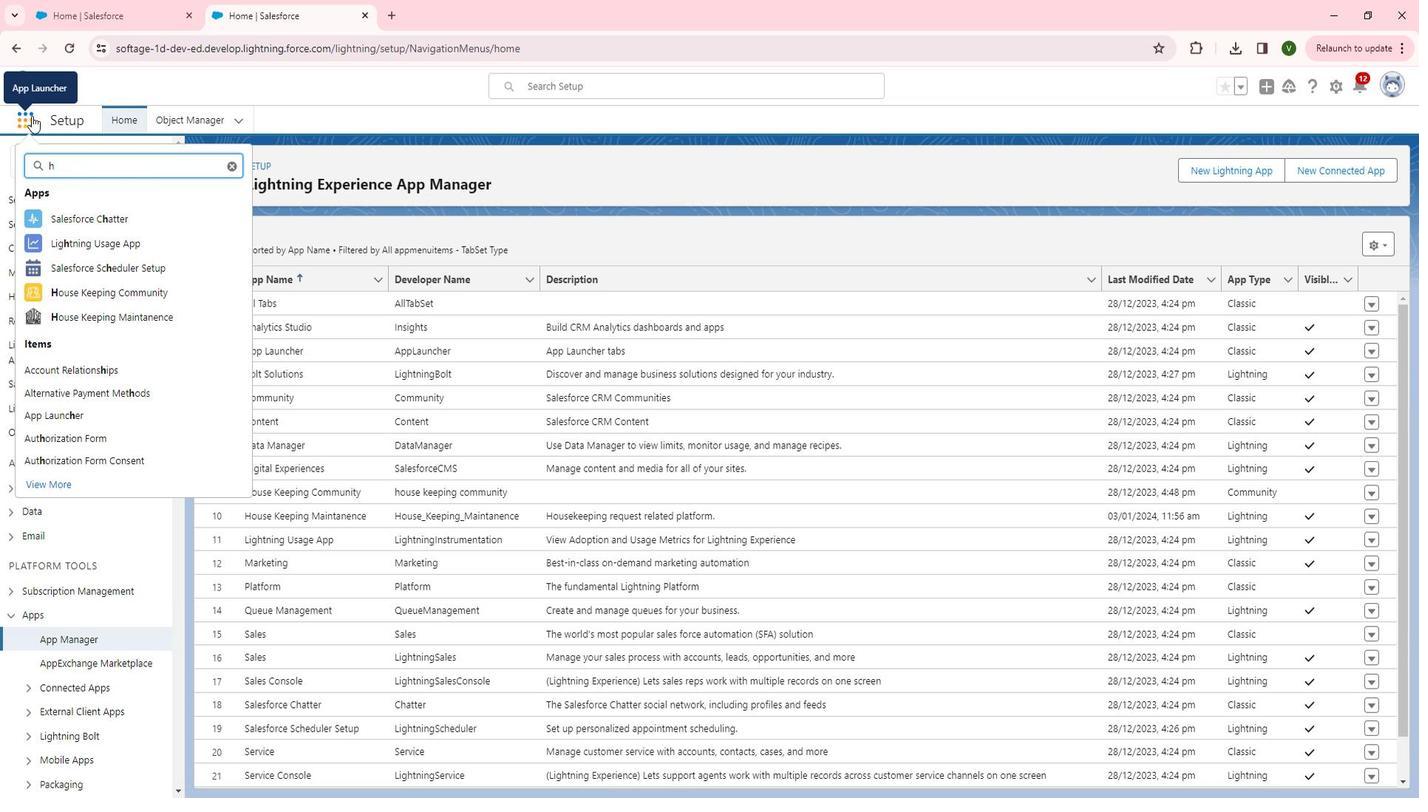 
Action: Mouse moved to (38, 267)
Screenshot: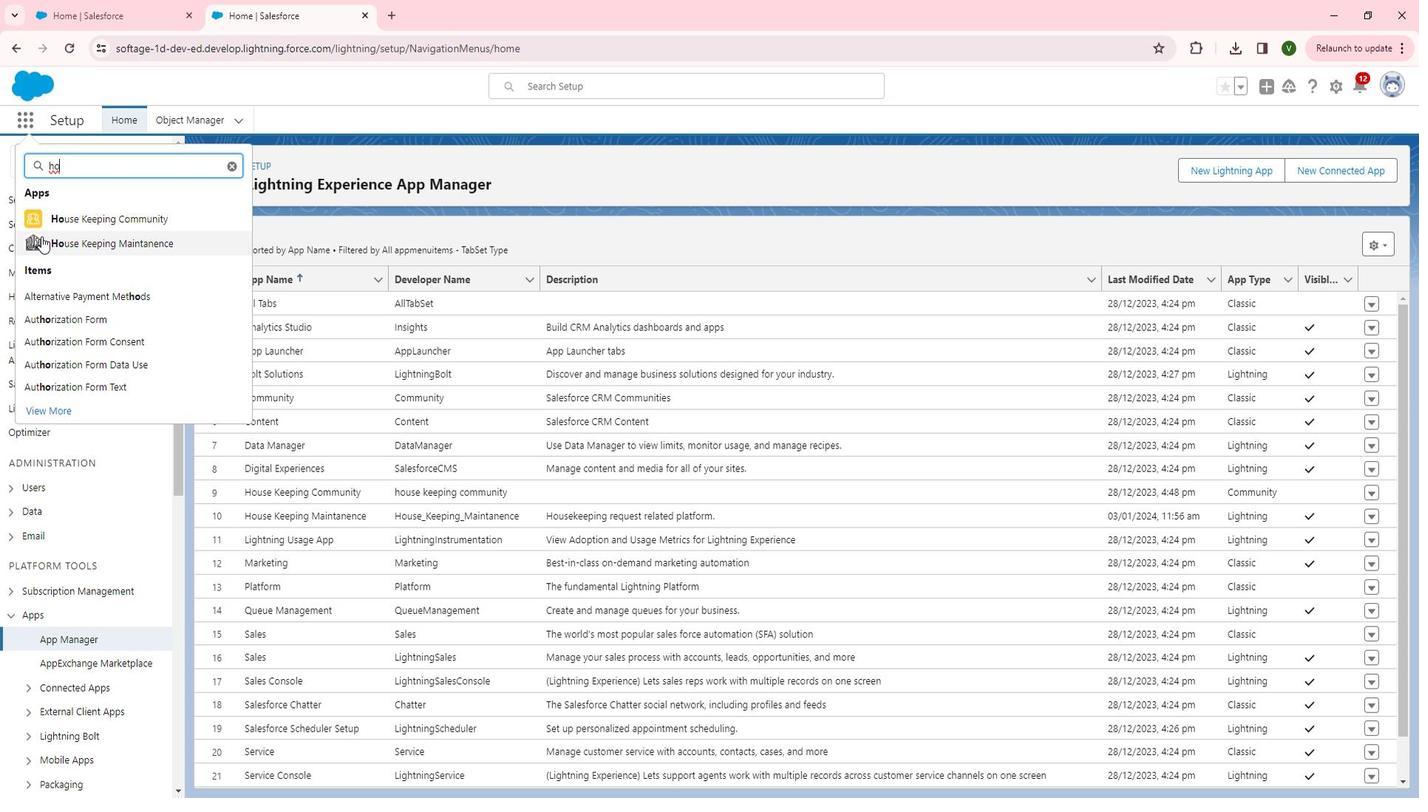 
Action: Mouse pressed left at (38, 267)
Screenshot: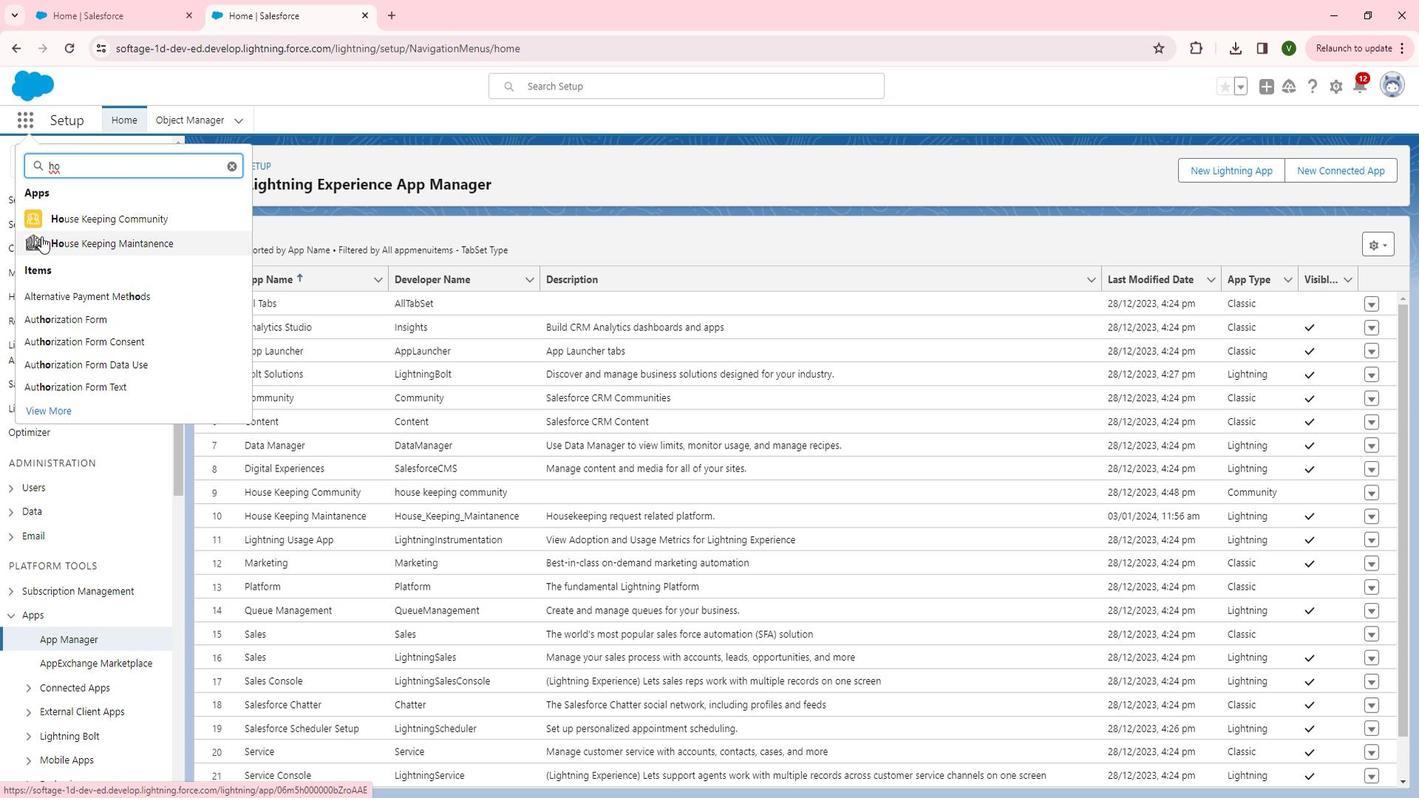 
Action: Mouse moved to (27, 165)
Screenshot: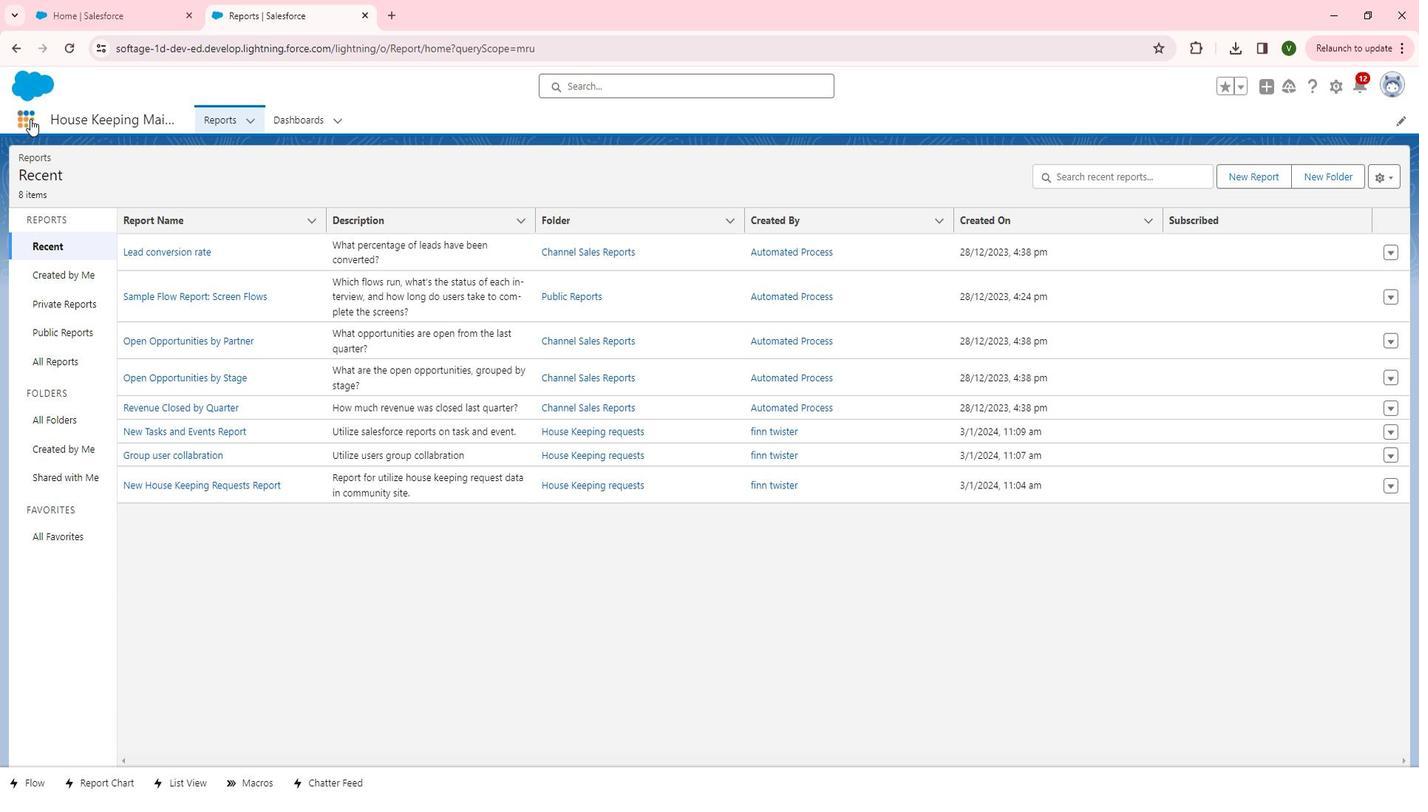 
Action: Mouse pressed left at (27, 165)
Screenshot: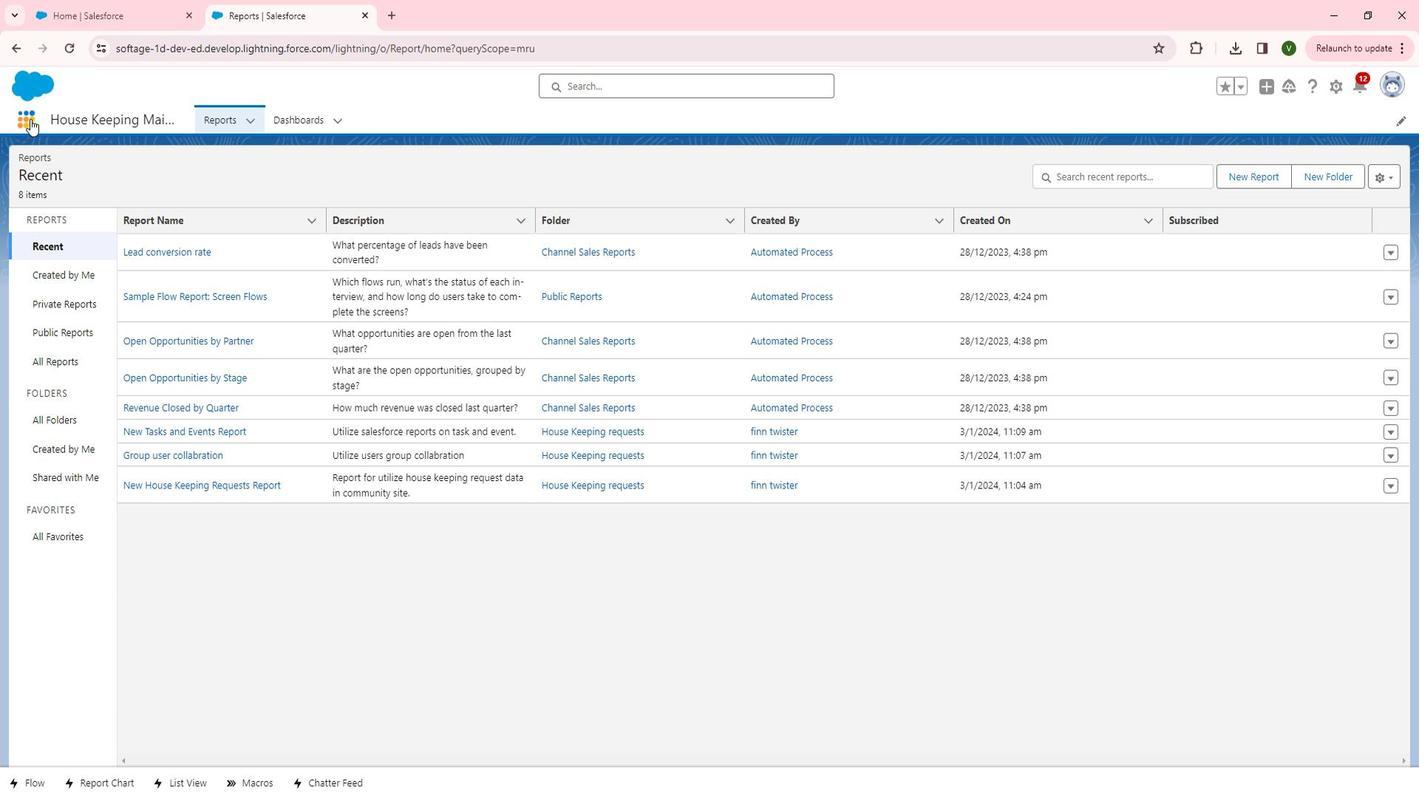 
Action: Mouse moved to (400, 153)
Screenshot: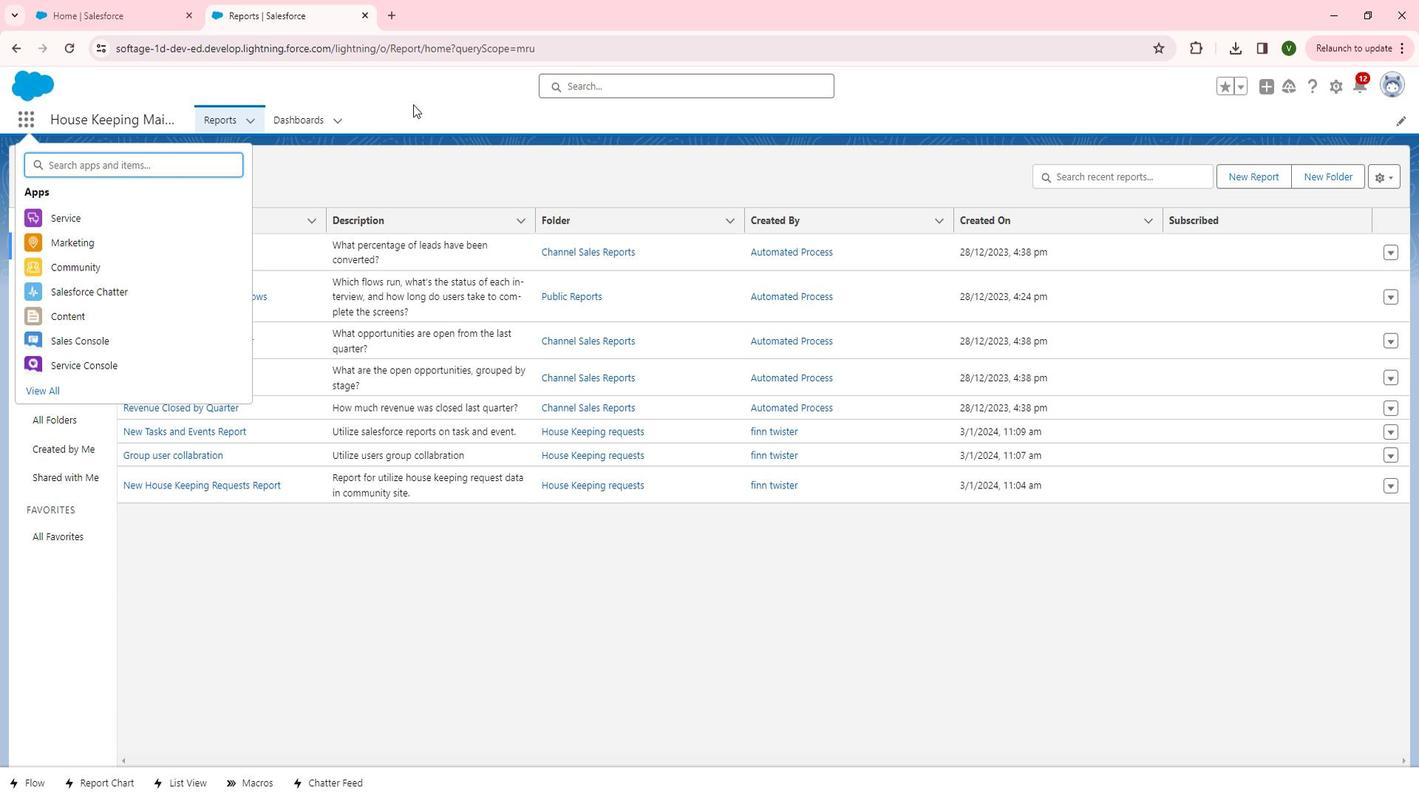 
Action: Mouse pressed left at (400, 153)
Screenshot: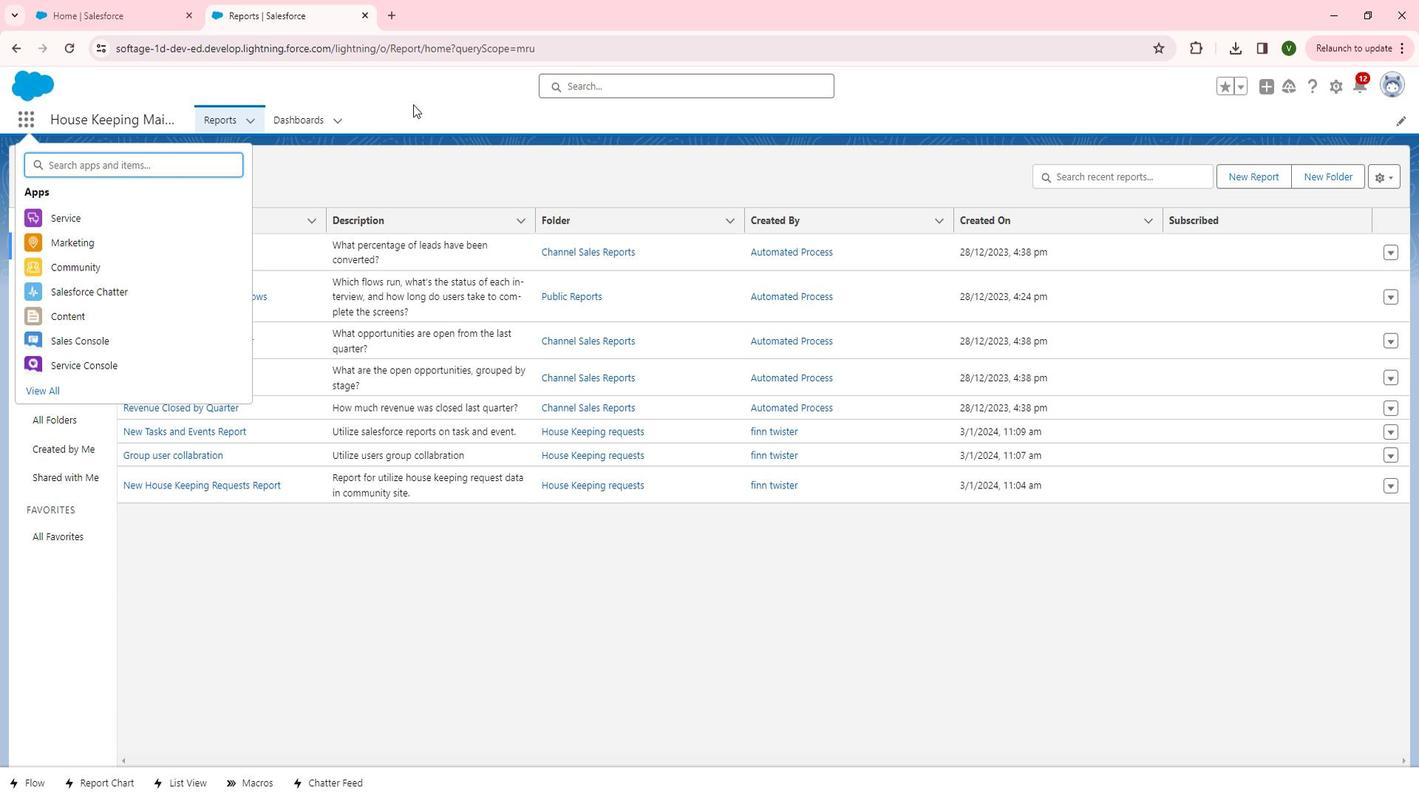 
